 Task: Format the spreadsheet by applying conditional formatting to highlight cells based on values and change the font and size for better readability.
Action: Mouse moved to (51, 126)
Screenshot: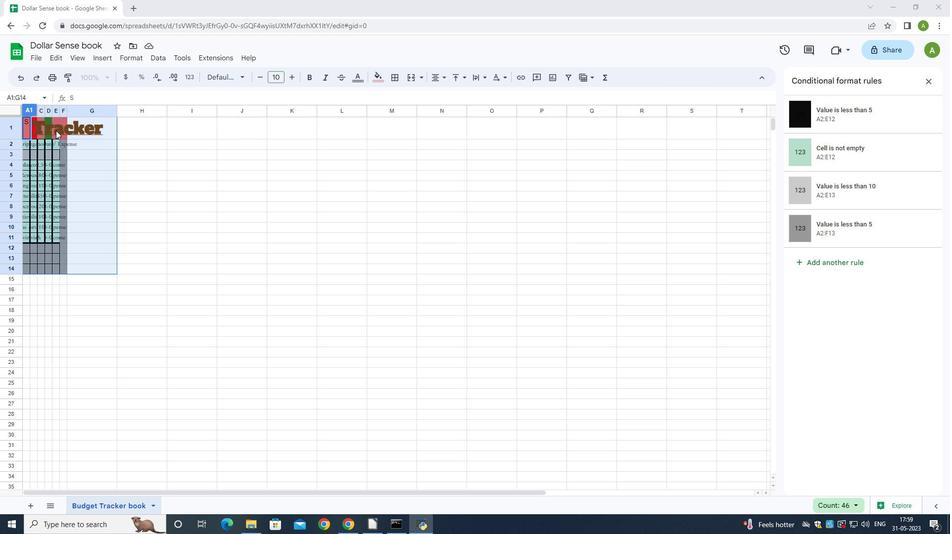 
Action: Mouse pressed left at (51, 126)
Screenshot: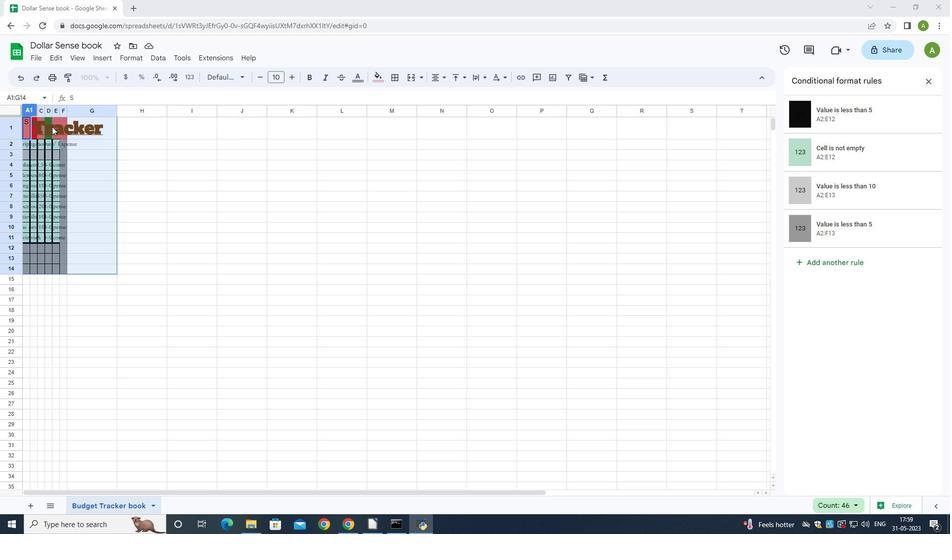 
Action: Mouse moved to (51, 126)
Screenshot: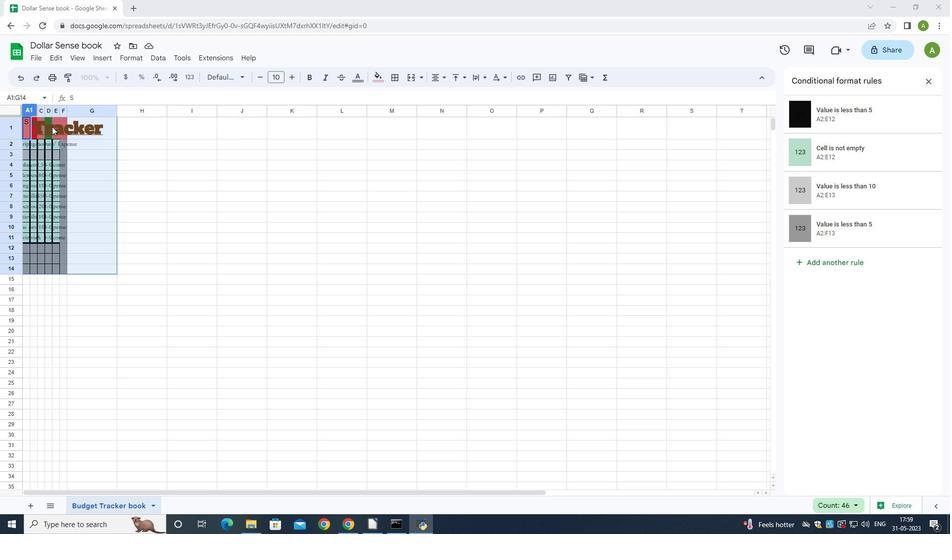 
Action: Mouse pressed left at (51, 126)
Screenshot: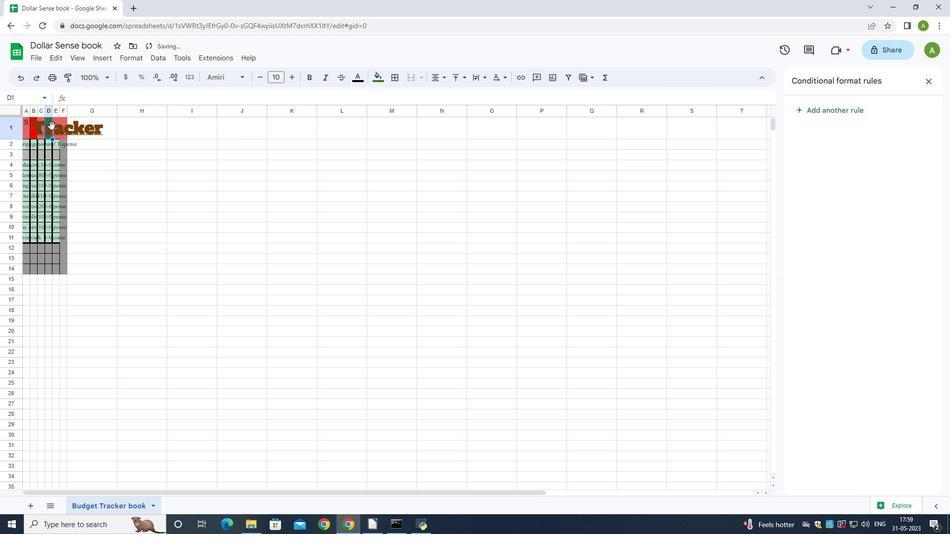 
Action: Mouse moved to (46, 127)
Screenshot: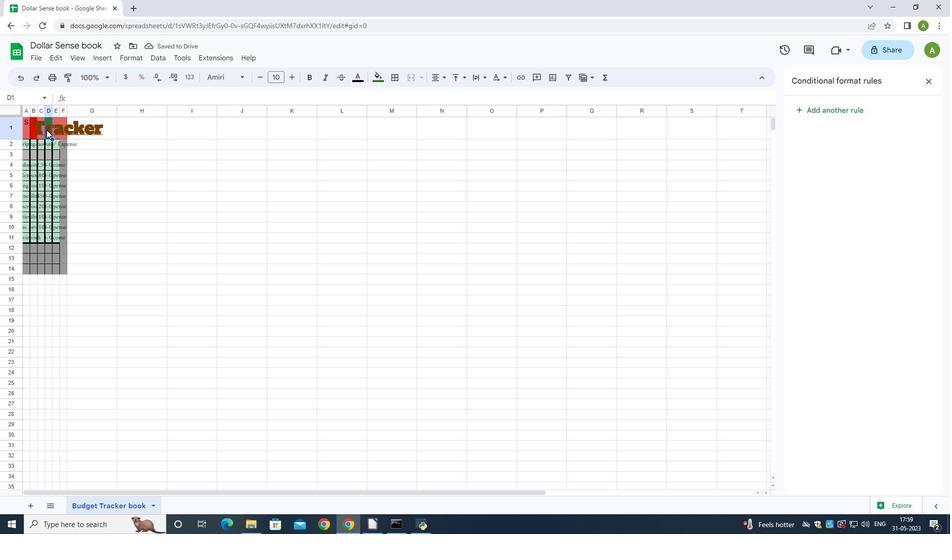 
Action: Mouse pressed left at (46, 127)
Screenshot: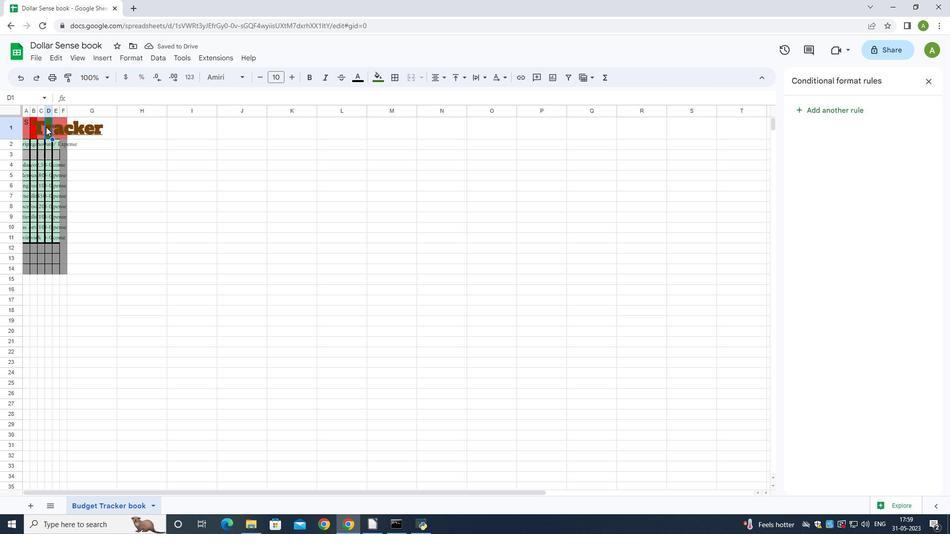 
Action: Mouse moved to (31, 123)
Screenshot: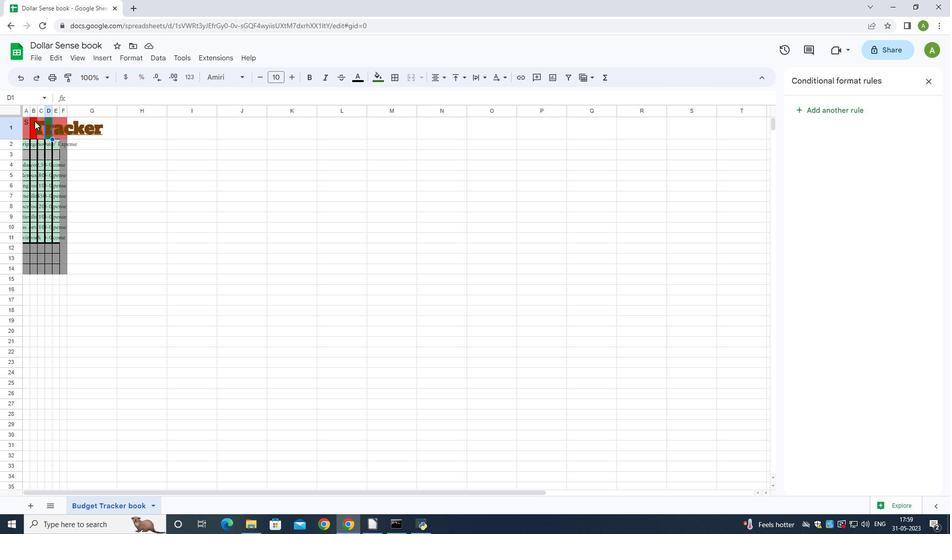 
Action: Mouse pressed left at (31, 123)
Screenshot: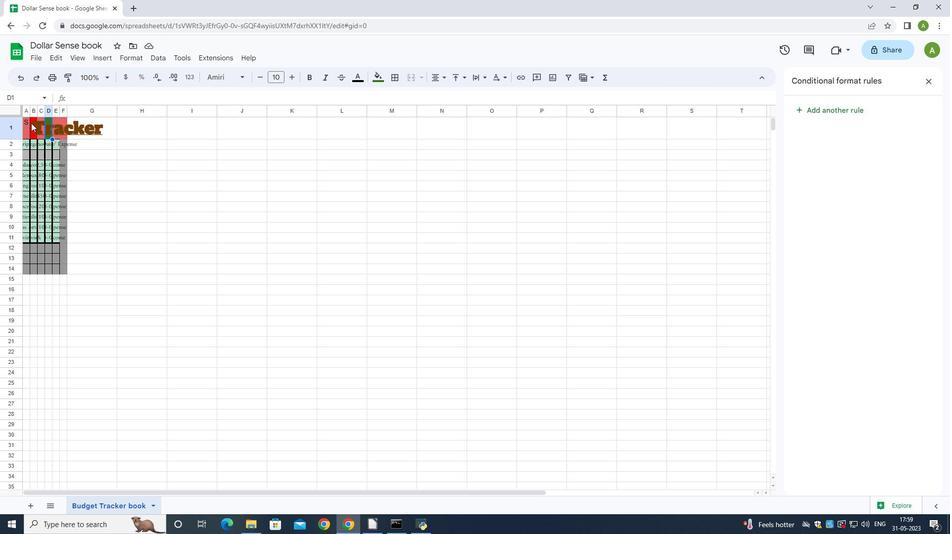 
Action: Mouse moved to (231, 79)
Screenshot: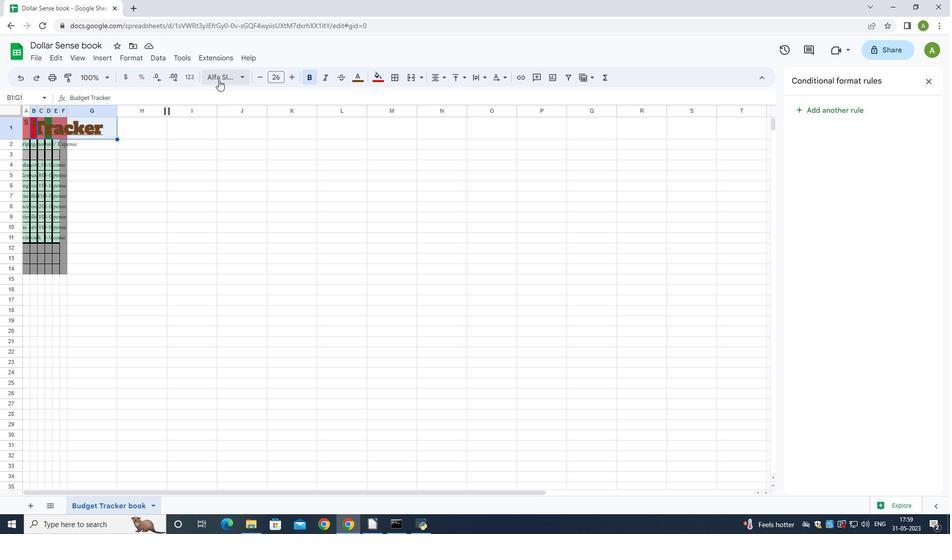
Action: Mouse pressed left at (231, 79)
Screenshot: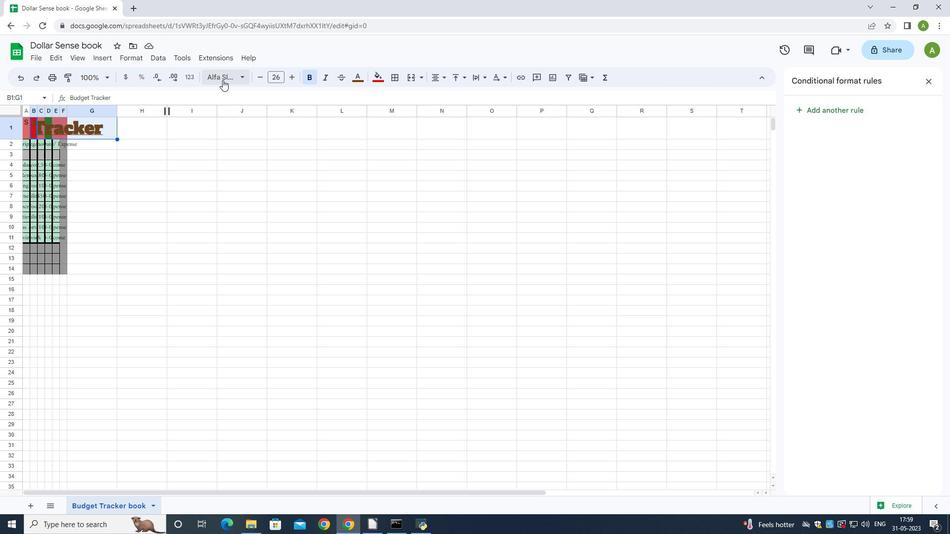 
Action: Mouse moved to (262, 223)
Screenshot: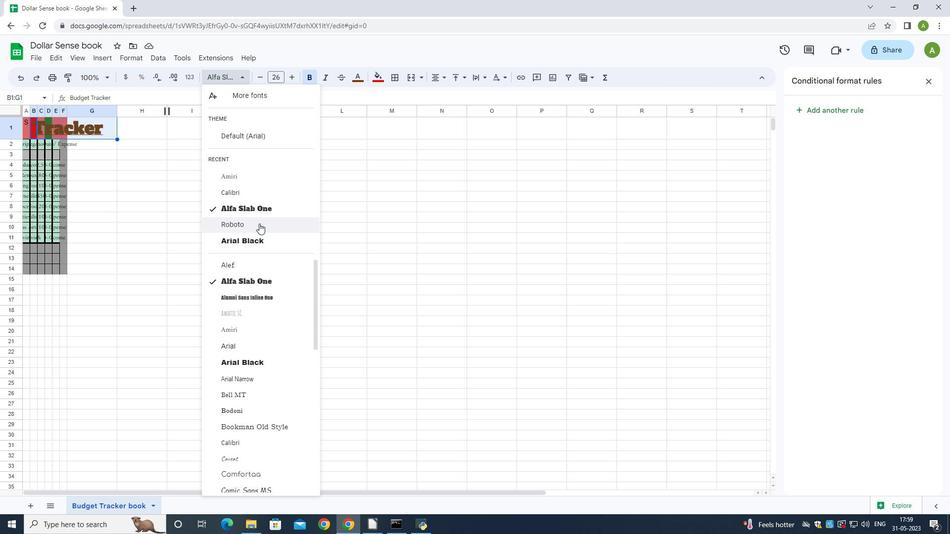 
Action: Mouse scrolled (262, 222) with delta (0, 0)
Screenshot: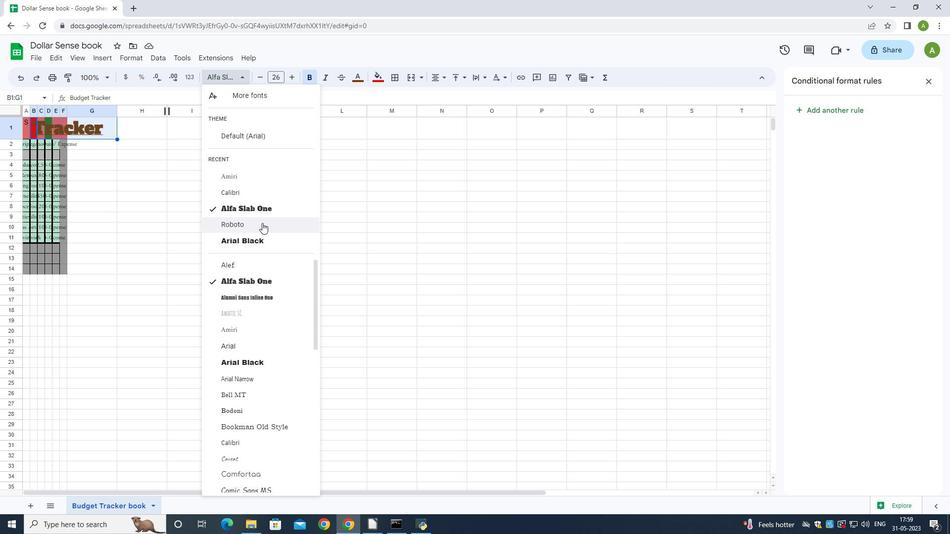 
Action: Mouse moved to (263, 223)
Screenshot: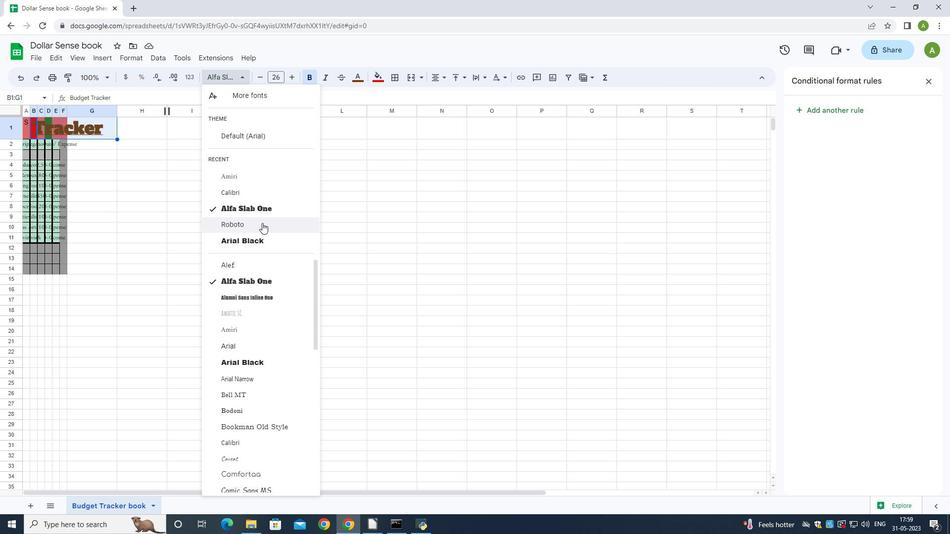 
Action: Mouse scrolled (263, 222) with delta (0, 0)
Screenshot: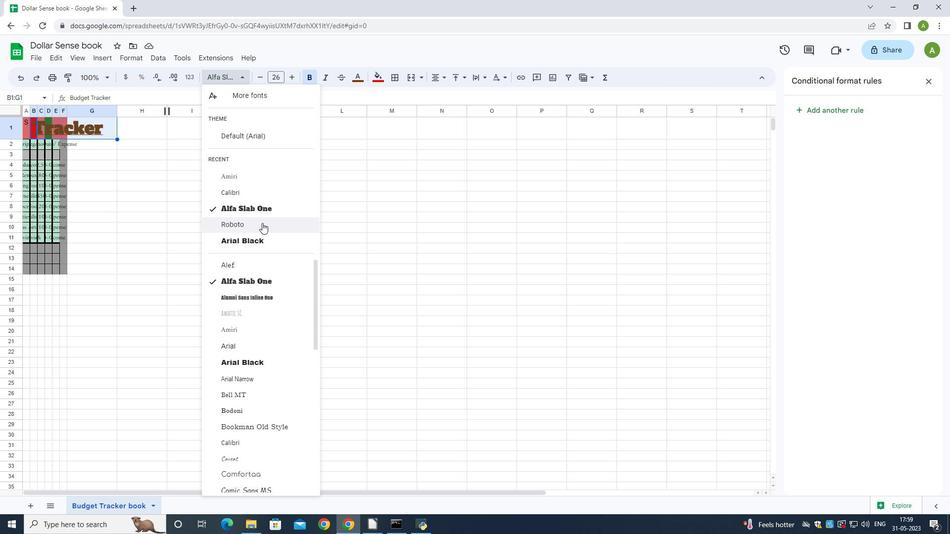 
Action: Mouse moved to (247, 328)
Screenshot: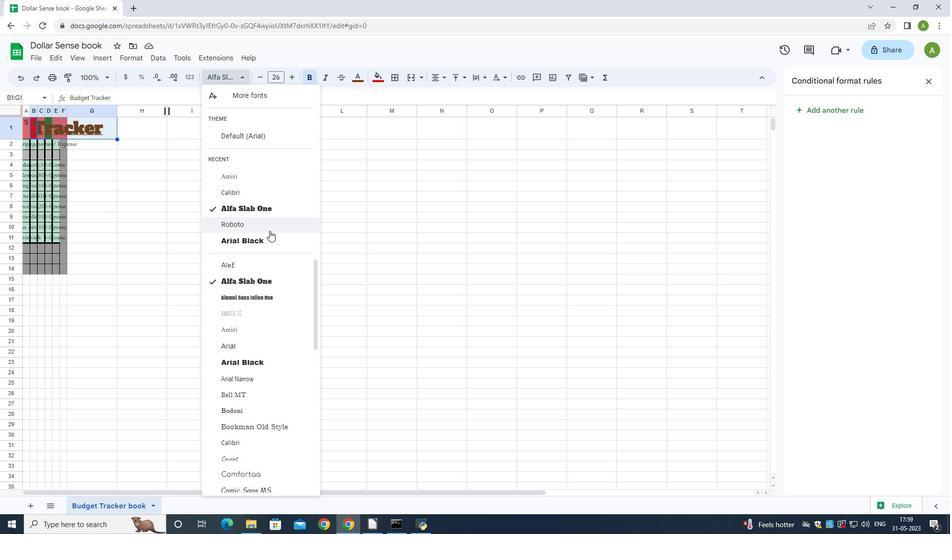 
Action: Mouse scrolled (247, 328) with delta (0, 0)
Screenshot: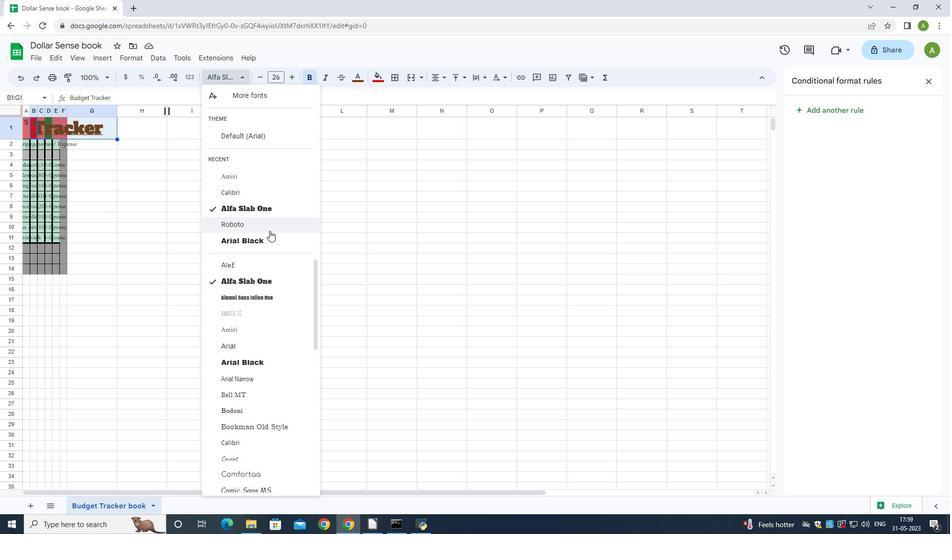 
Action: Mouse moved to (245, 356)
Screenshot: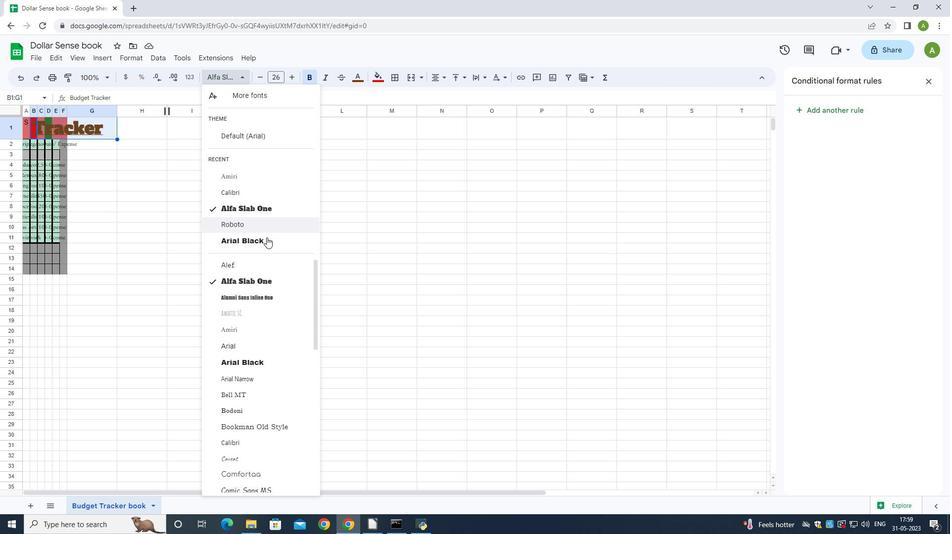 
Action: Mouse scrolled (245, 355) with delta (0, 0)
Screenshot: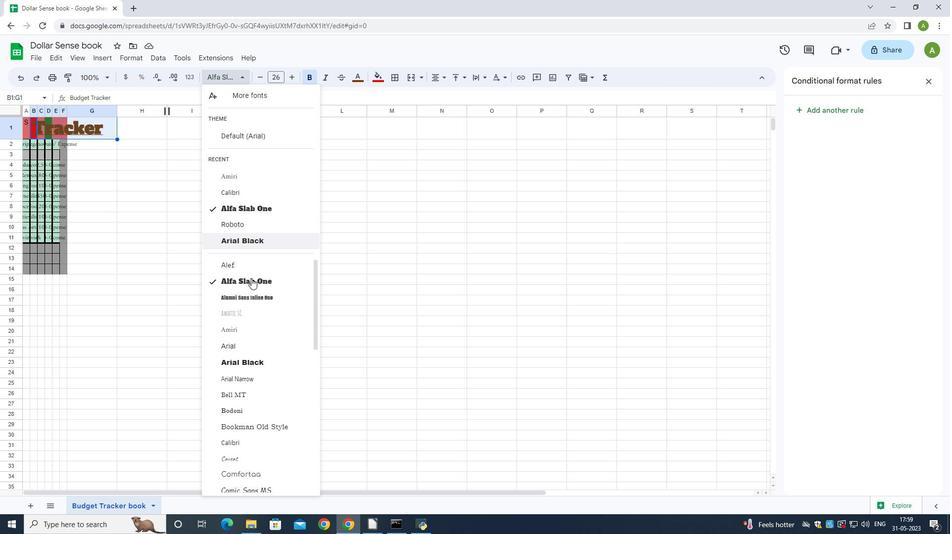 
Action: Mouse moved to (244, 364)
Screenshot: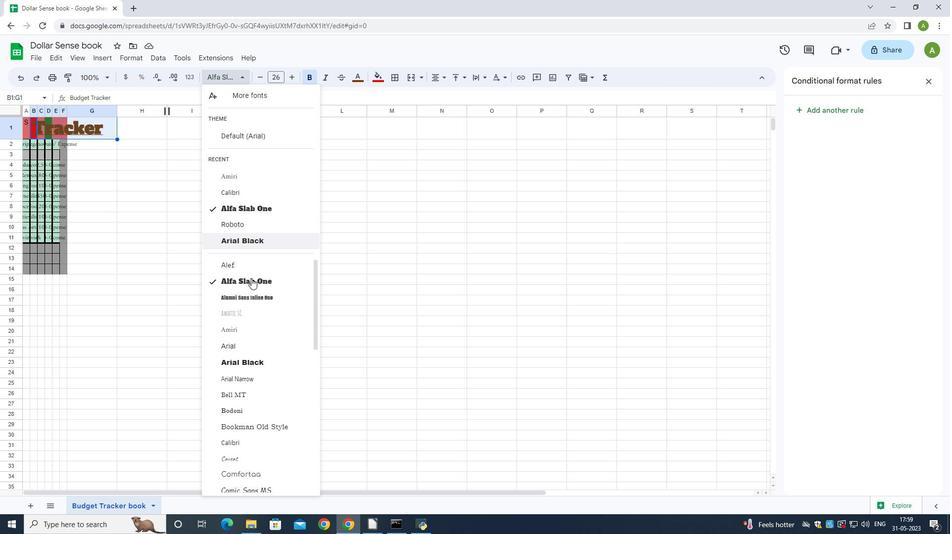 
Action: Mouse scrolled (244, 363) with delta (0, 0)
Screenshot: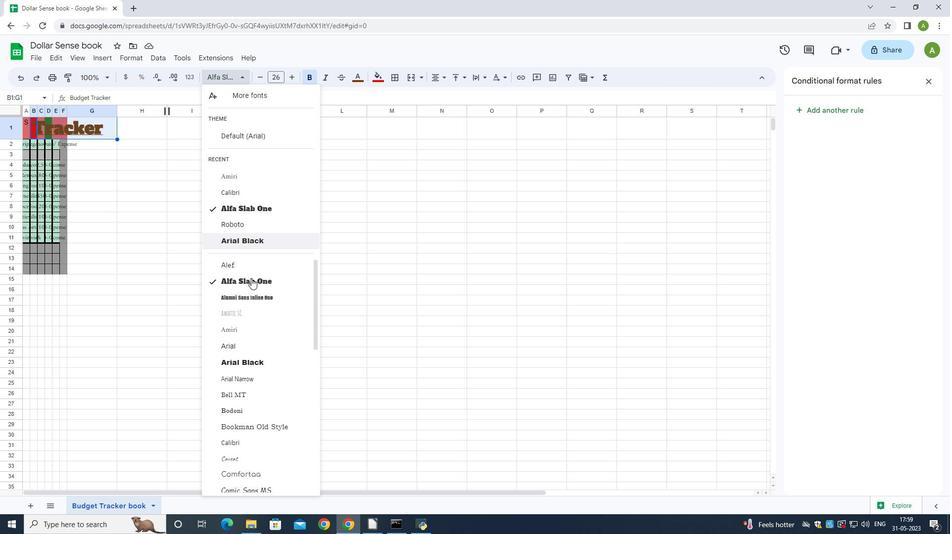 
Action: Mouse moved to (242, 379)
Screenshot: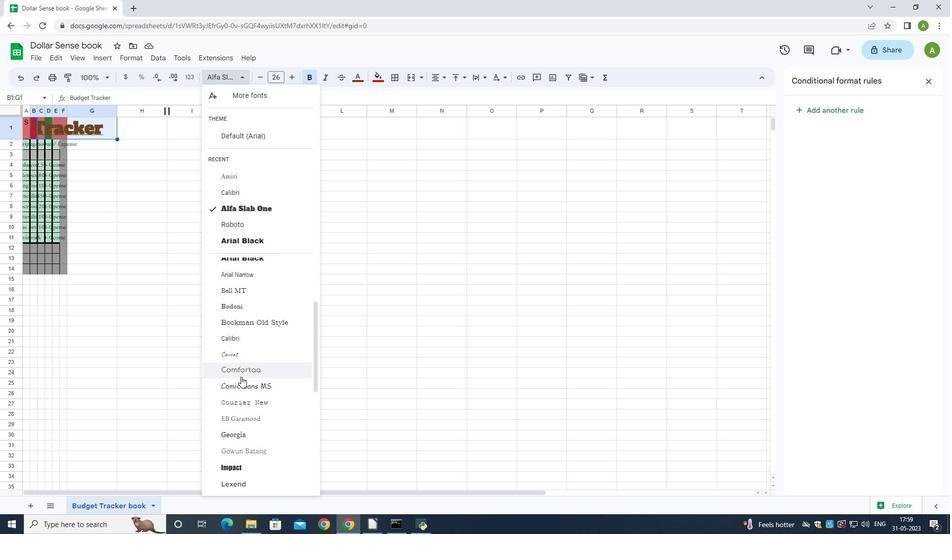 
Action: Mouse scrolled (242, 378) with delta (0, 0)
Screenshot: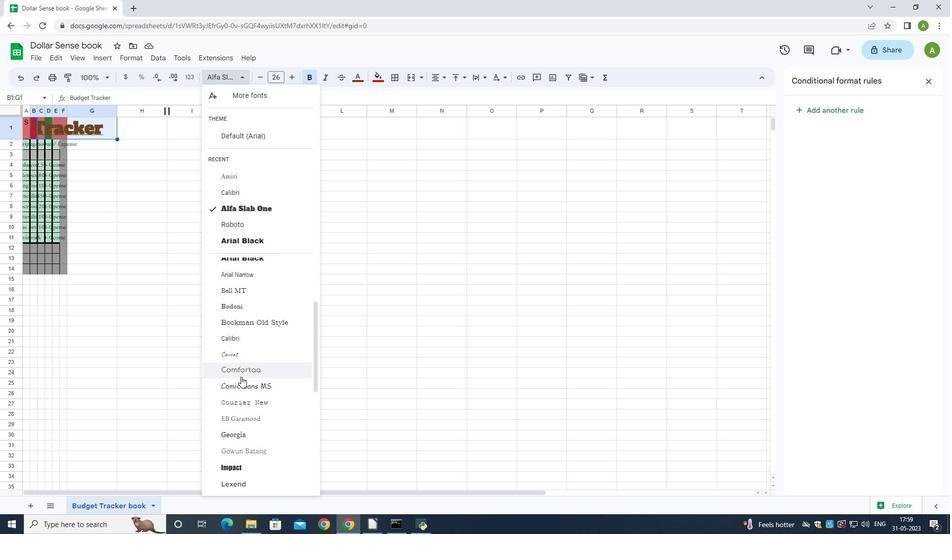 
Action: Mouse moved to (245, 383)
Screenshot: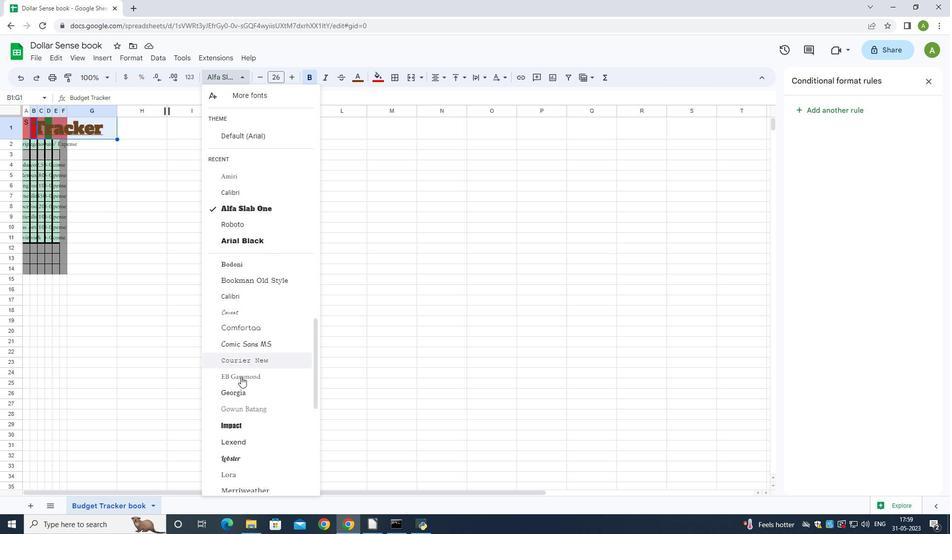 
Action: Mouse scrolled (245, 383) with delta (0, 0)
Screenshot: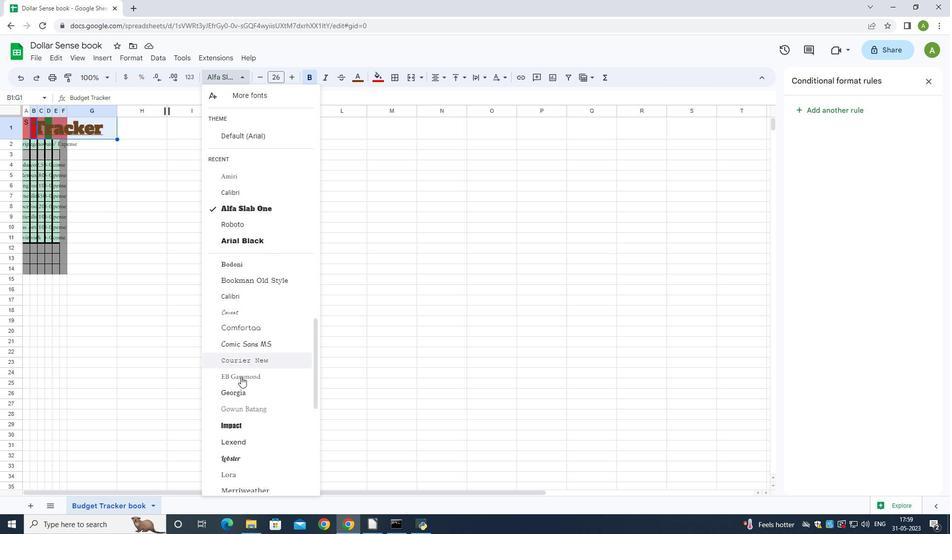 
Action: Mouse moved to (260, 426)
Screenshot: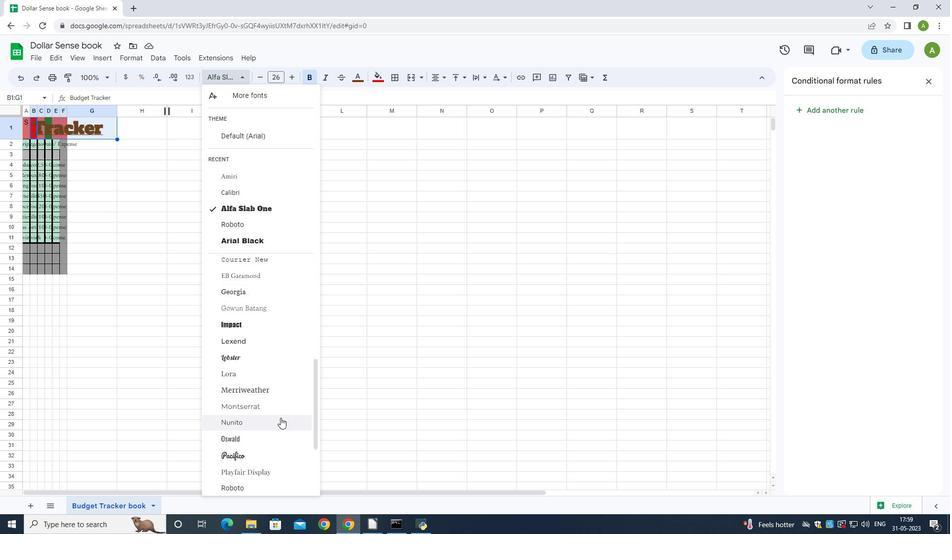 
Action: Mouse scrolled (260, 426) with delta (0, 0)
Screenshot: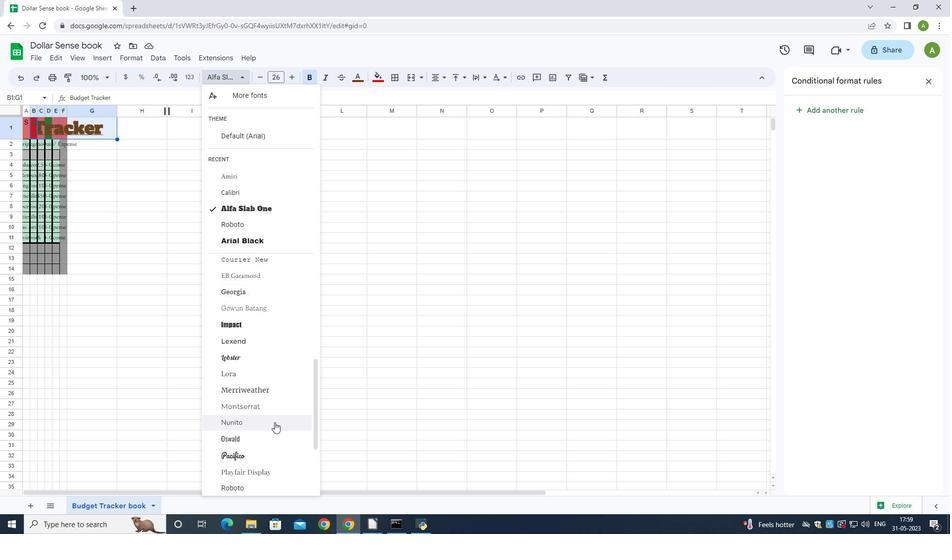 
Action: Mouse scrolled (260, 426) with delta (0, 0)
Screenshot: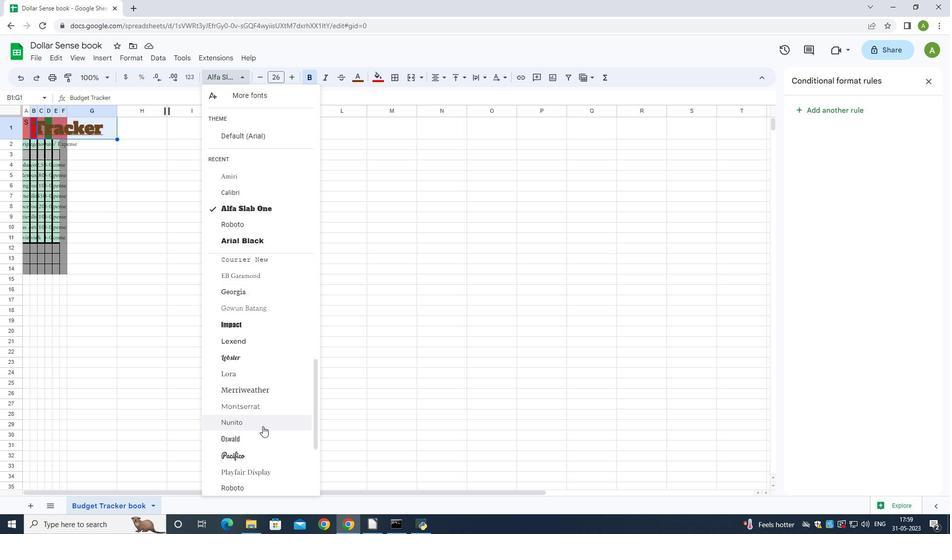 
Action: Mouse scrolled (260, 426) with delta (0, 0)
Screenshot: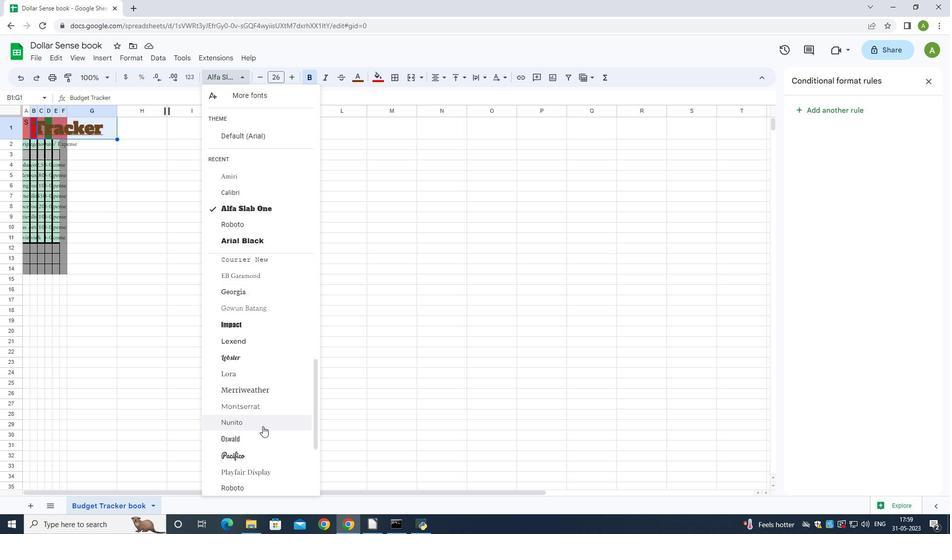 
Action: Mouse scrolled (260, 426) with delta (0, 0)
Screenshot: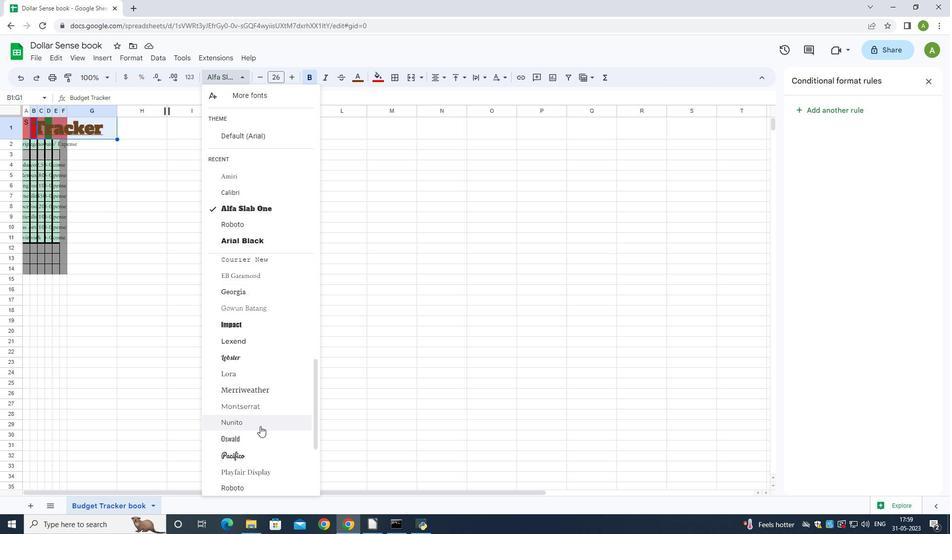 
Action: Mouse scrolled (260, 426) with delta (0, 0)
Screenshot: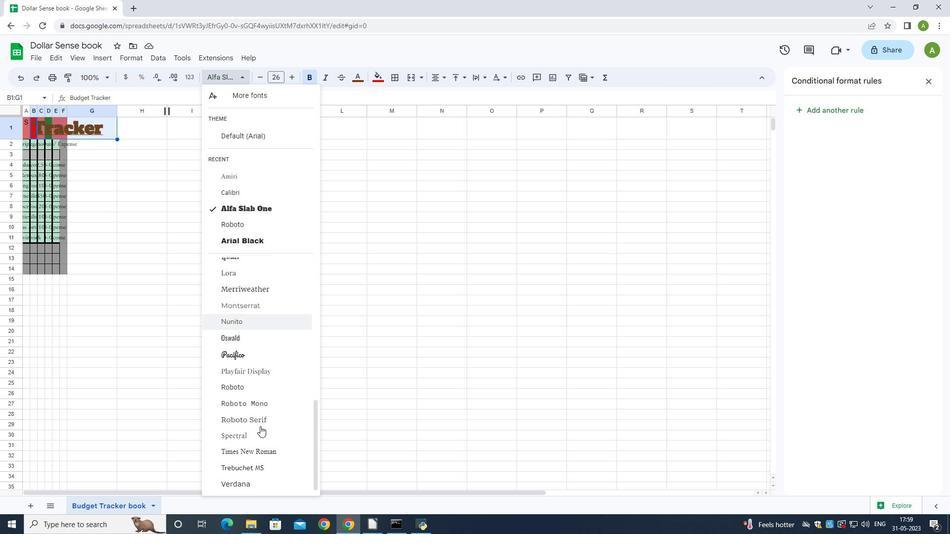 
Action: Mouse scrolled (260, 426) with delta (0, 0)
Screenshot: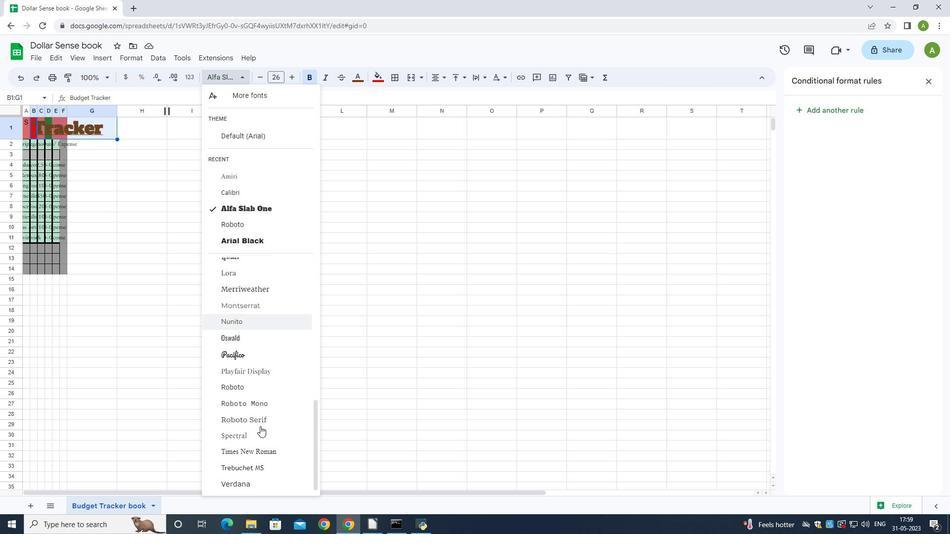 
Action: Mouse scrolled (260, 426) with delta (0, 0)
Screenshot: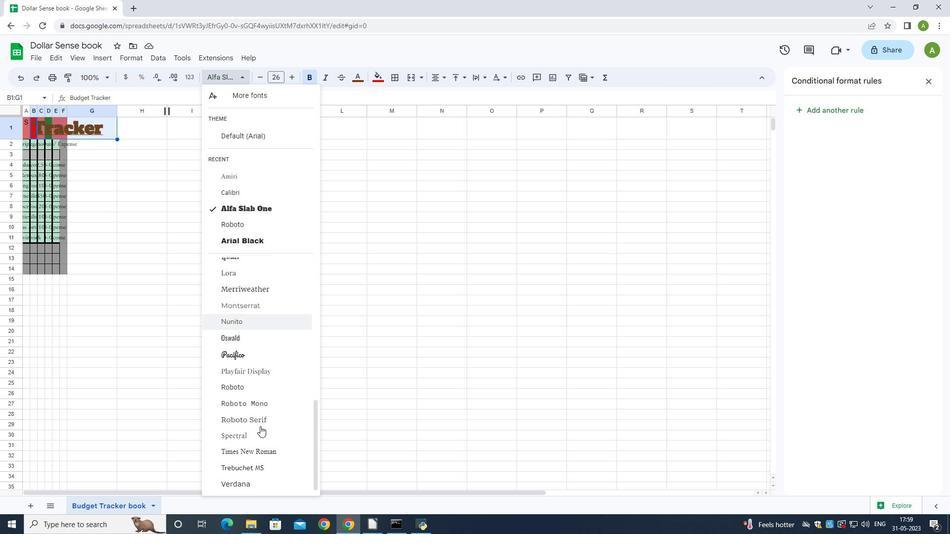 
Action: Mouse scrolled (260, 427) with delta (0, 0)
Screenshot: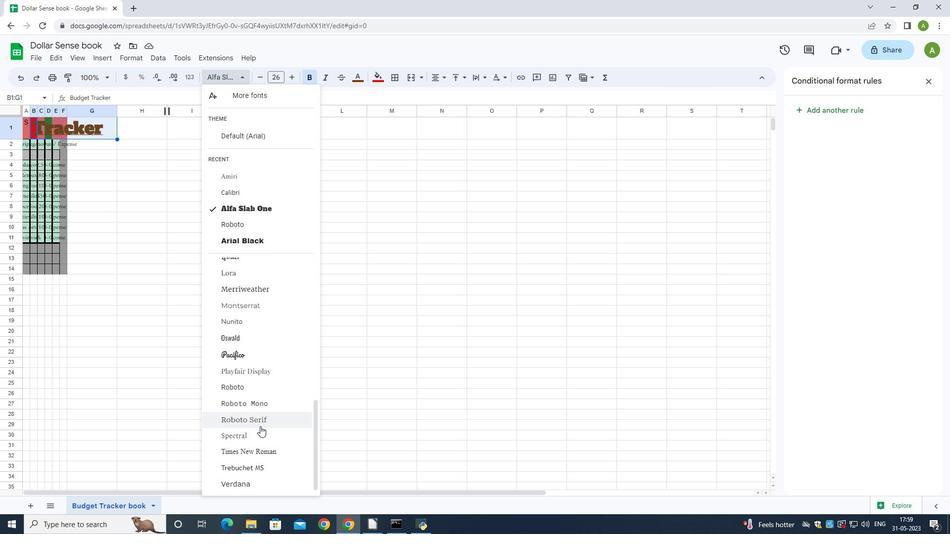 
Action: Mouse moved to (258, 423)
Screenshot: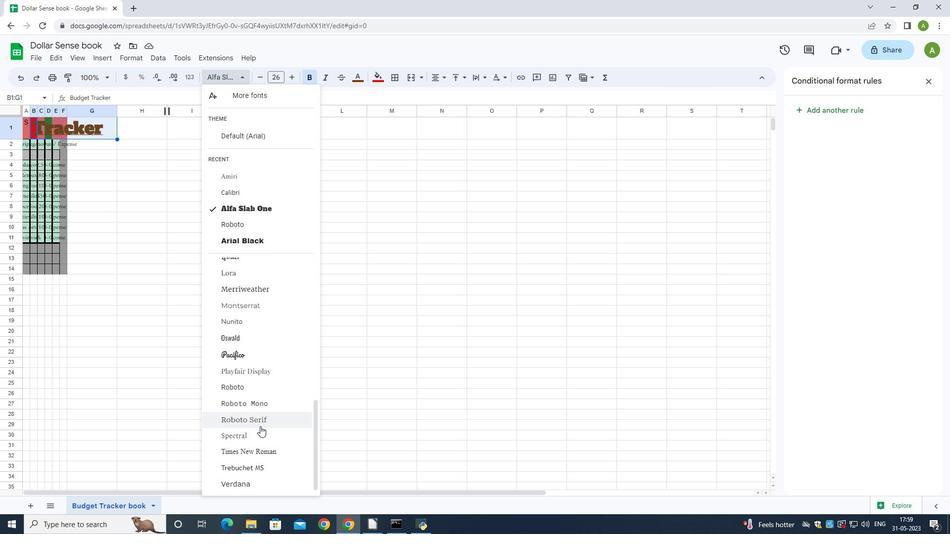 
Action: Mouse scrolled (258, 423) with delta (0, 0)
Screenshot: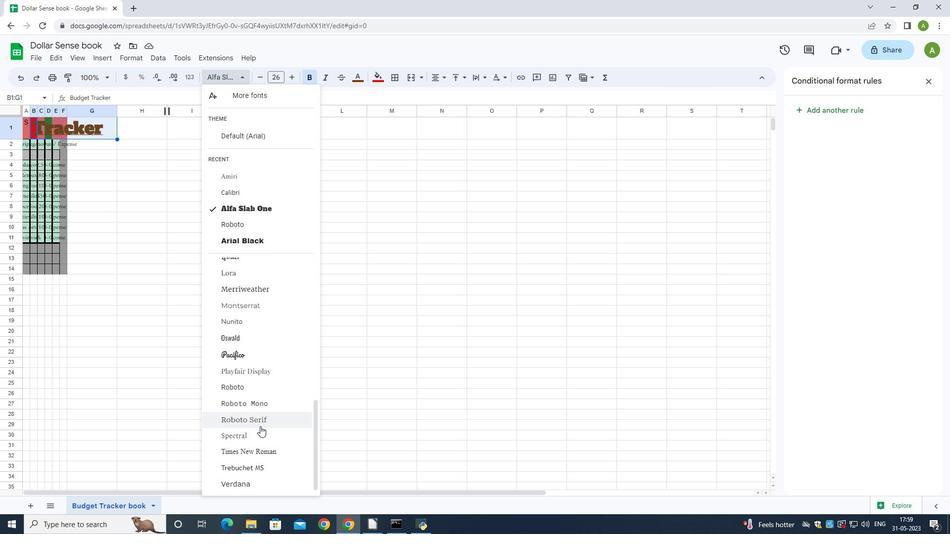 
Action: Mouse moved to (257, 422)
Screenshot: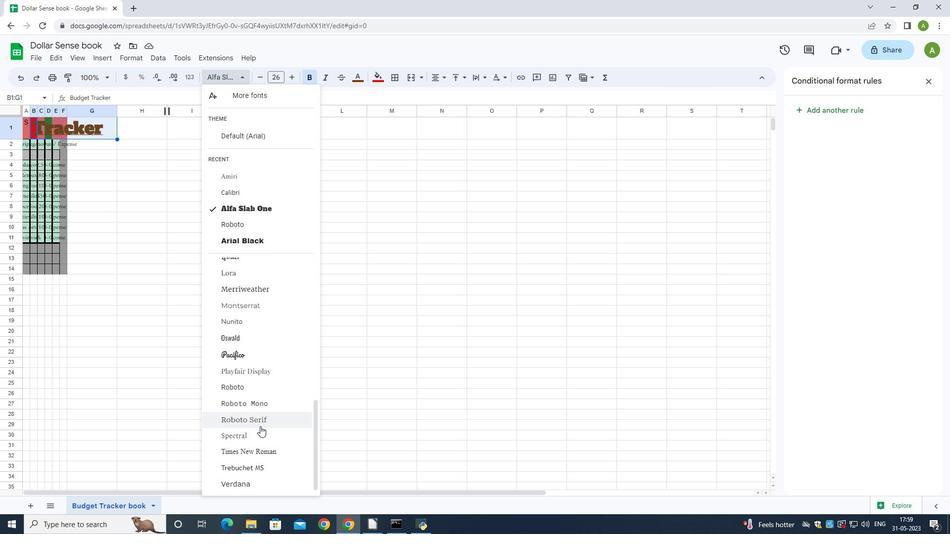 
Action: Mouse scrolled (257, 423) with delta (0, 0)
Screenshot: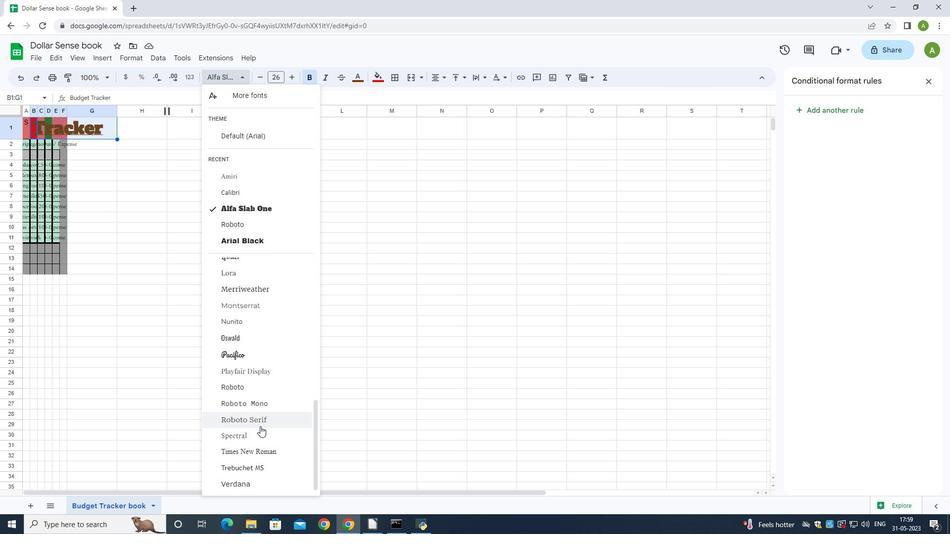 
Action: Mouse moved to (257, 421)
Screenshot: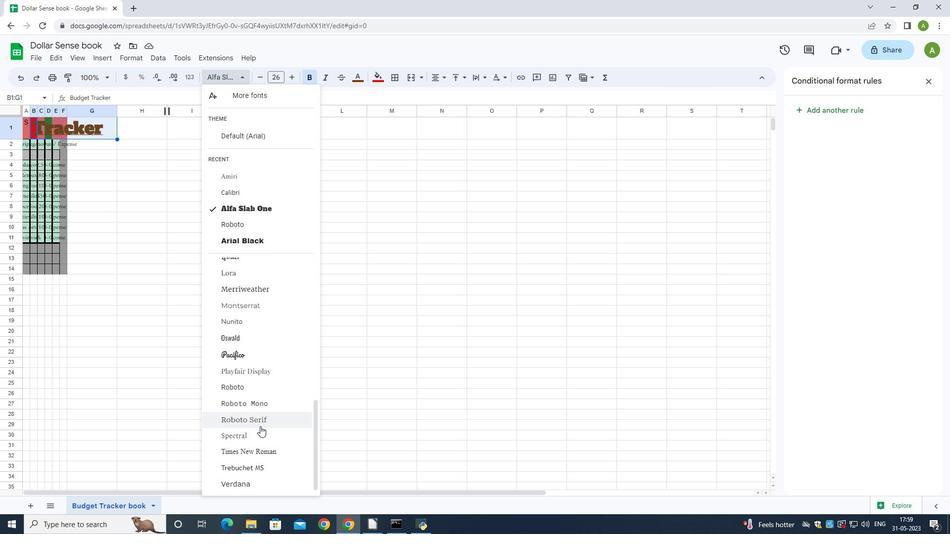 
Action: Mouse scrolled (257, 422) with delta (0, 0)
Screenshot: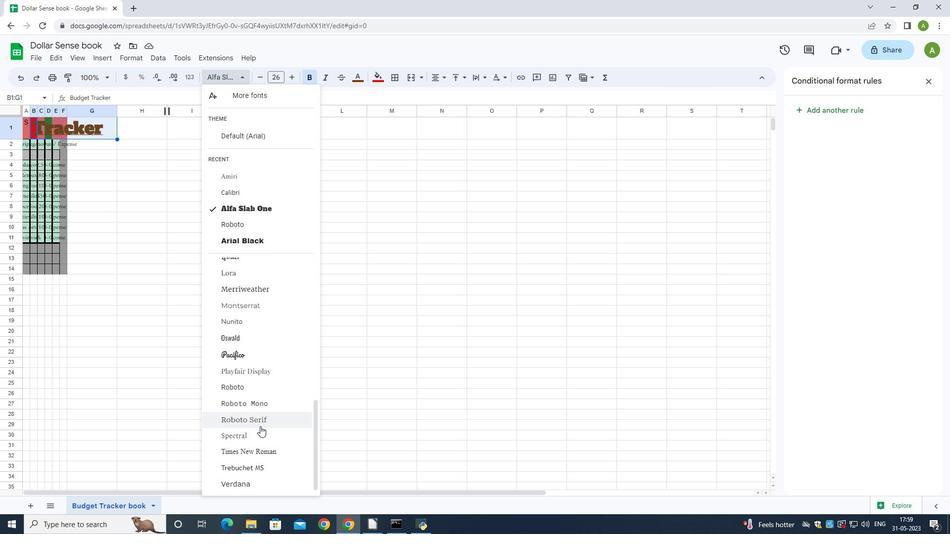 
Action: Mouse moved to (257, 419)
Screenshot: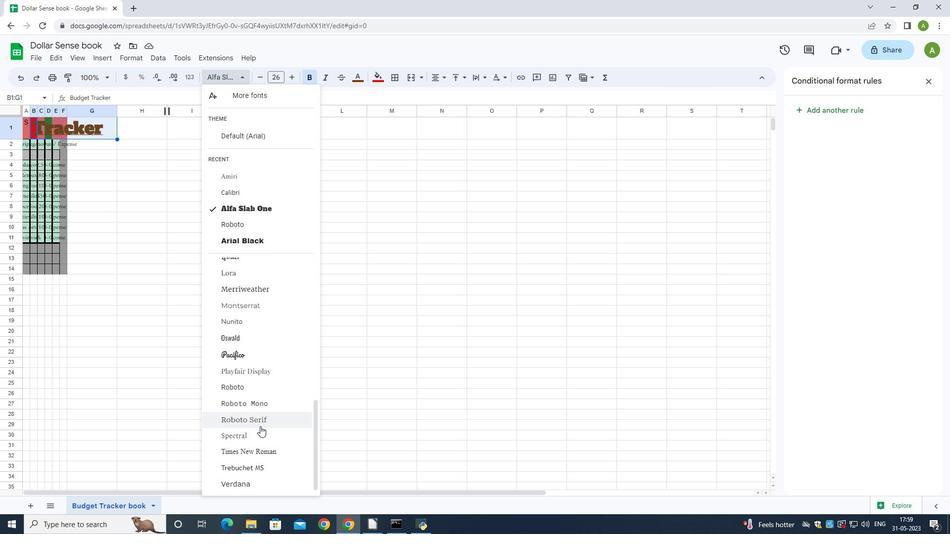 
Action: Mouse scrolled (257, 421) with delta (0, 0)
Screenshot: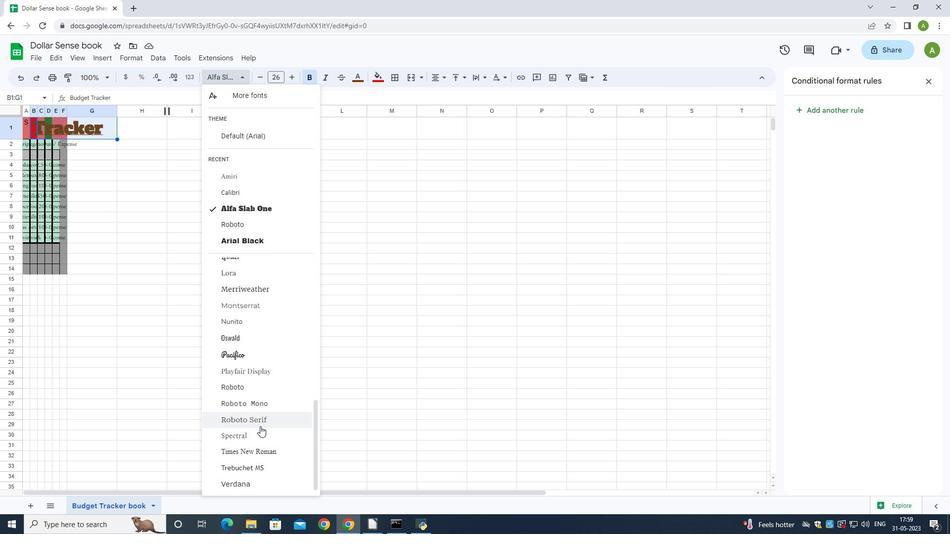
Action: Mouse moved to (257, 416)
Screenshot: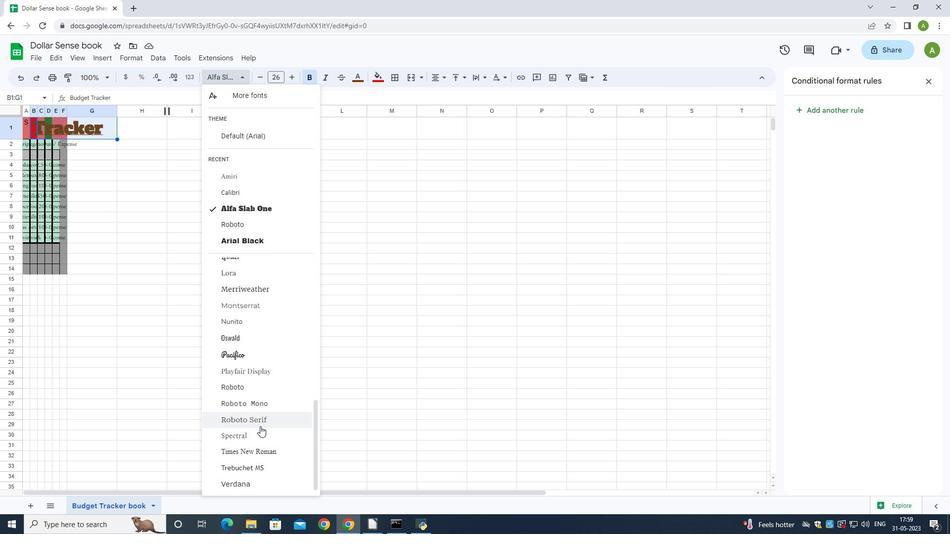 
Action: Mouse scrolled (257, 417) with delta (0, 0)
Screenshot: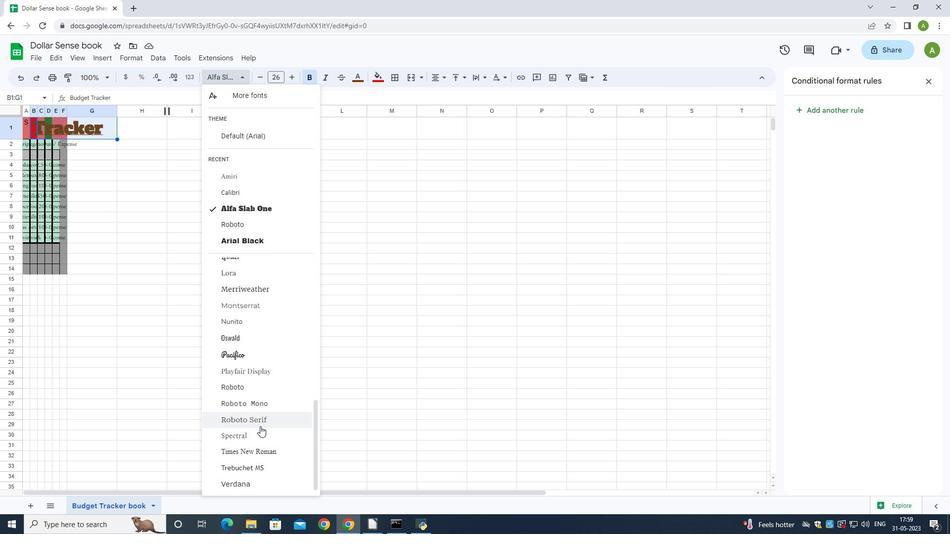 
Action: Mouse moved to (256, 409)
Screenshot: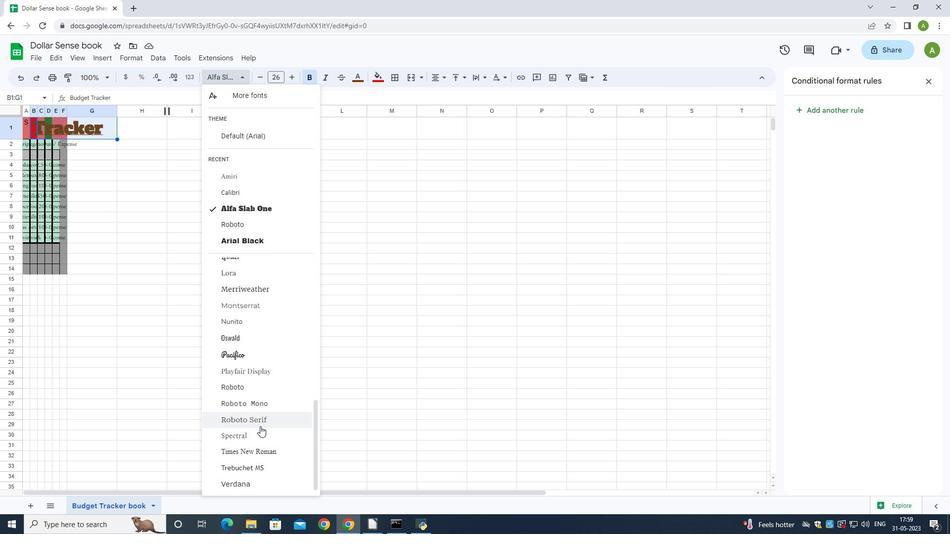 
Action: Mouse scrolled (256, 409) with delta (0, 0)
Screenshot: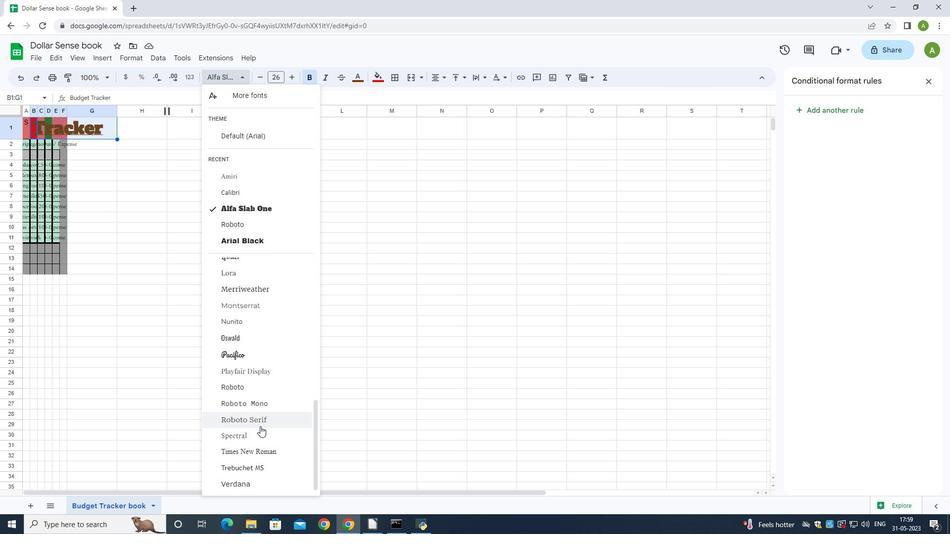 
Action: Mouse moved to (245, 287)
Screenshot: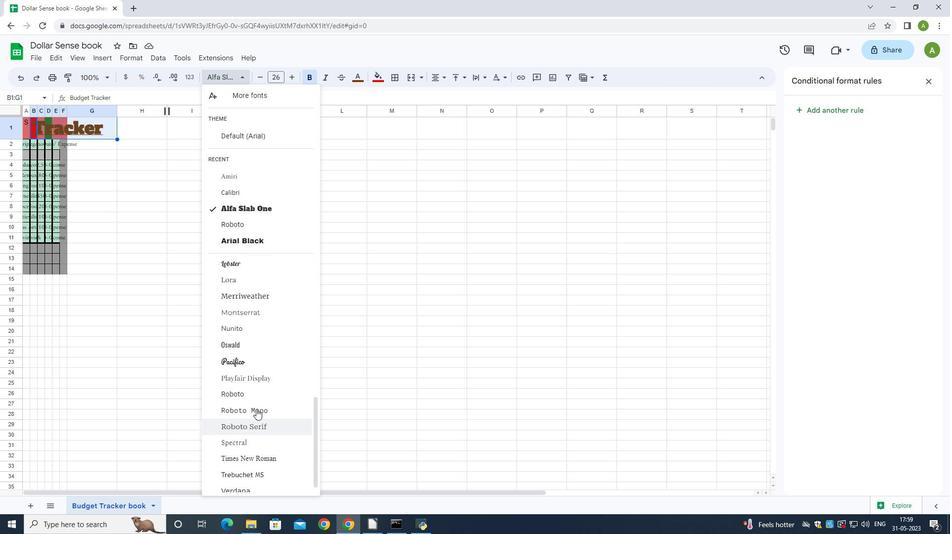
Action: Mouse scrolled (245, 288) with delta (0, 0)
Screenshot: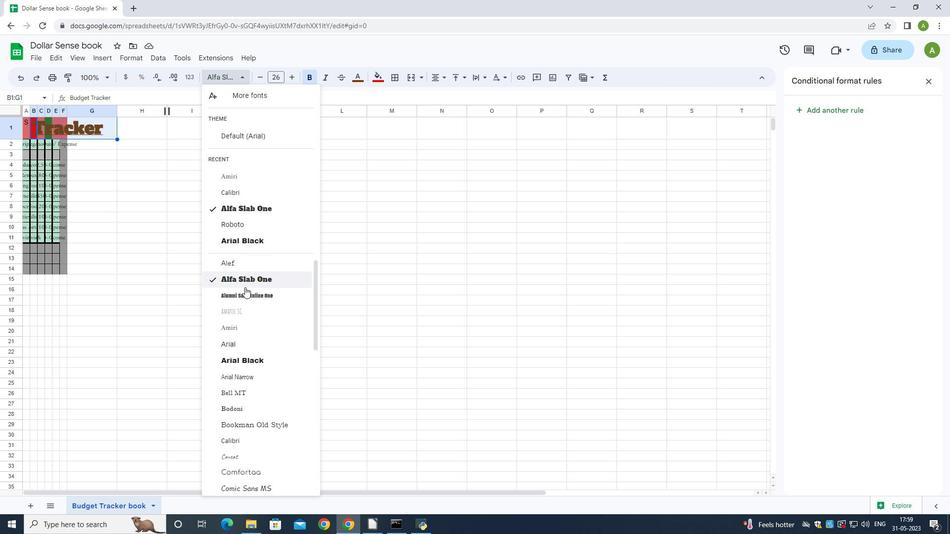 
Action: Mouse scrolled (245, 288) with delta (0, 0)
Screenshot: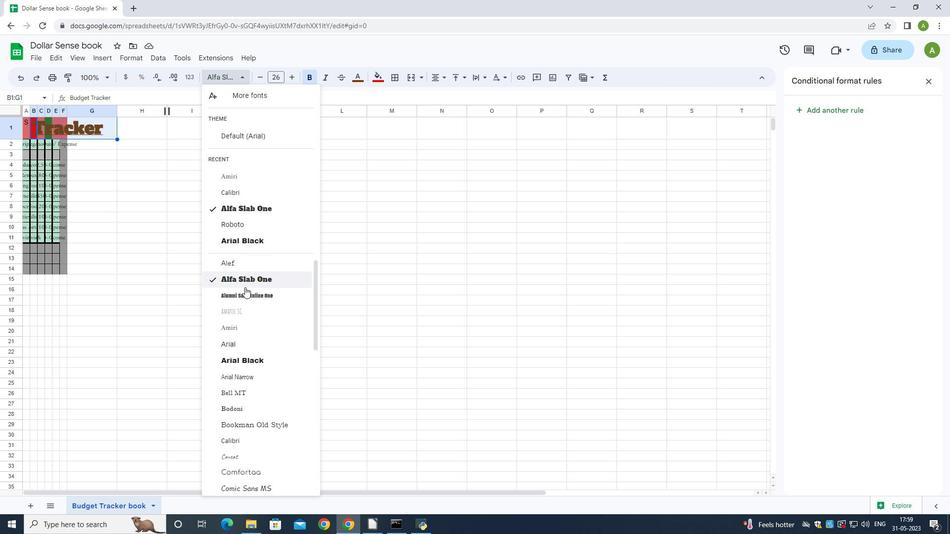 
Action: Mouse scrolled (245, 288) with delta (0, 0)
Screenshot: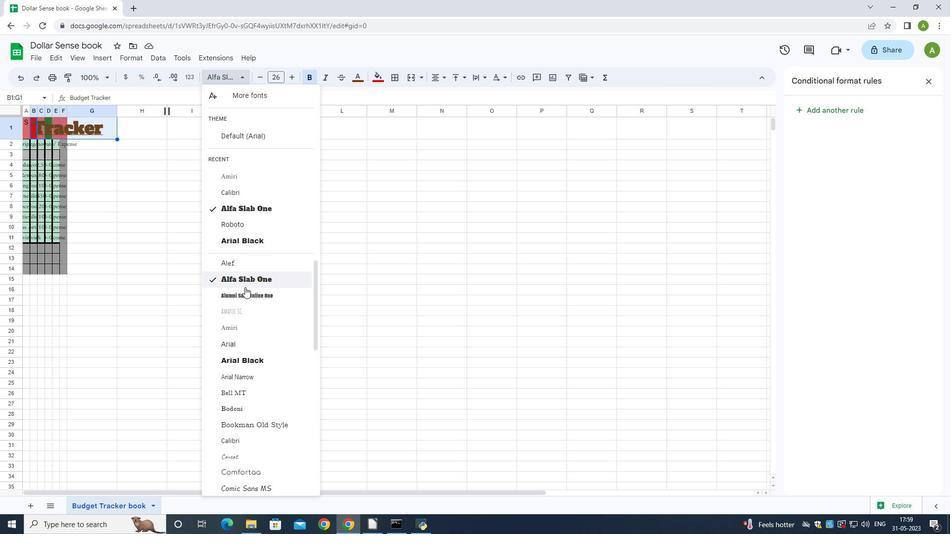 
Action: Mouse scrolled (245, 288) with delta (0, 0)
Screenshot: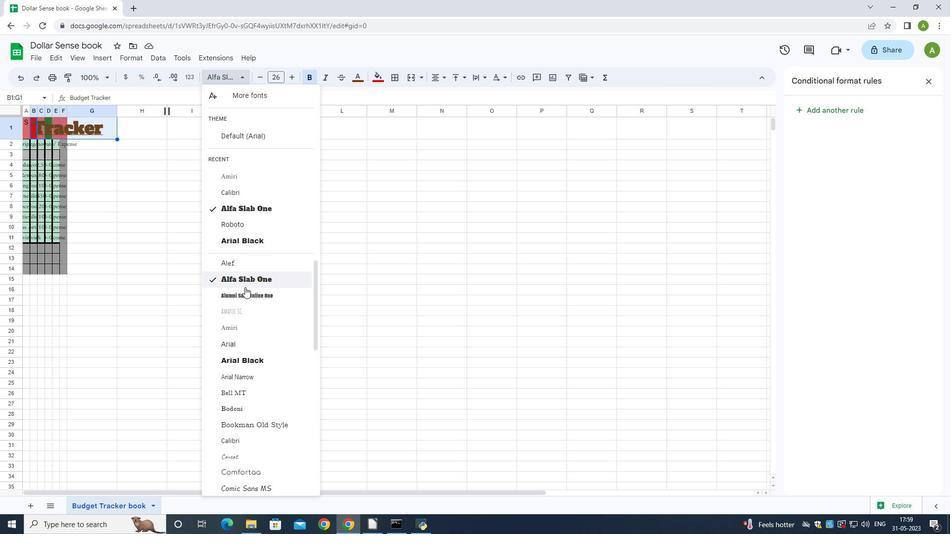 
Action: Mouse scrolled (245, 288) with delta (0, 0)
Screenshot: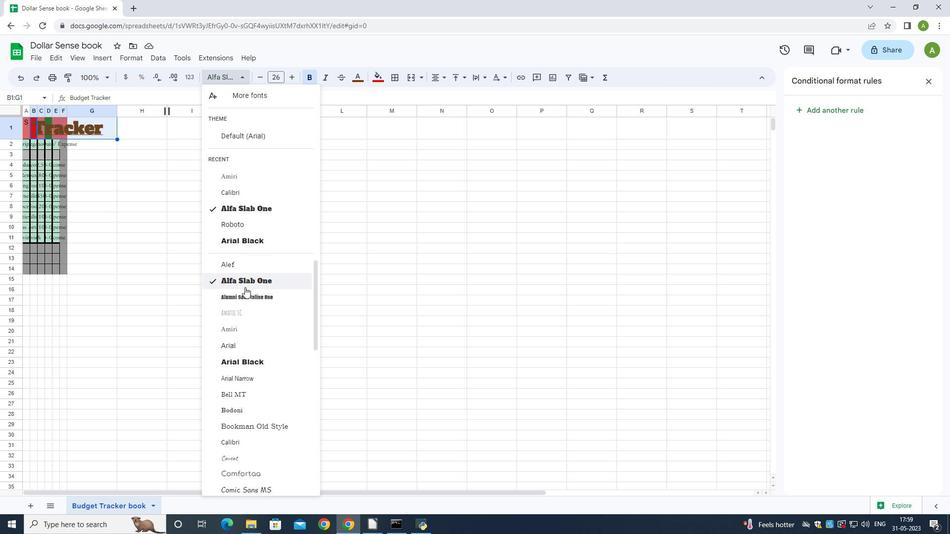 
Action: Mouse scrolled (245, 288) with delta (0, 0)
Screenshot: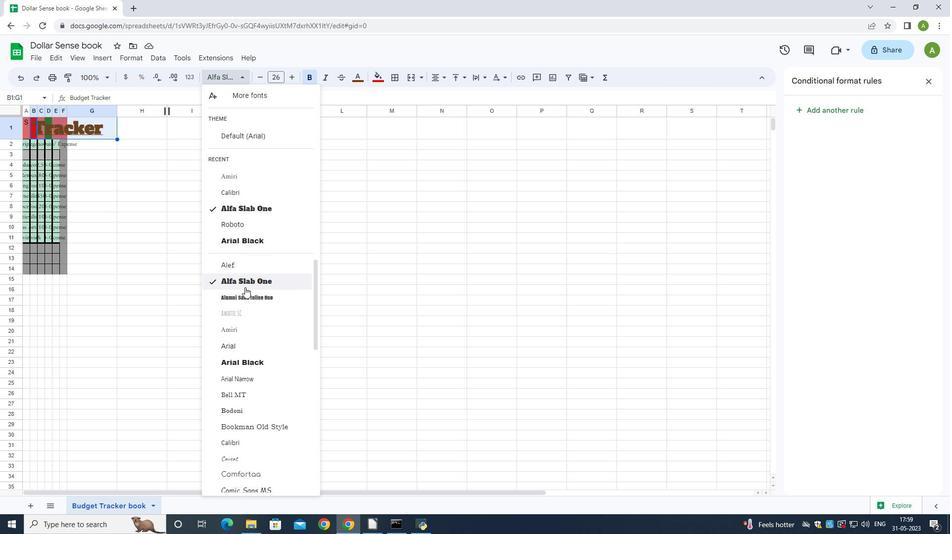 
Action: Mouse scrolled (245, 288) with delta (0, 0)
Screenshot: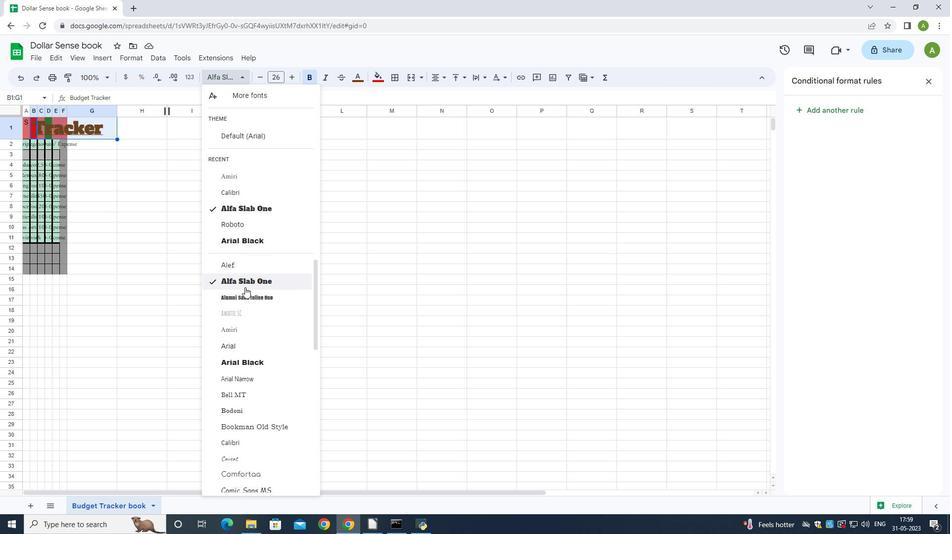 
Action: Mouse scrolled (245, 288) with delta (0, 0)
Screenshot: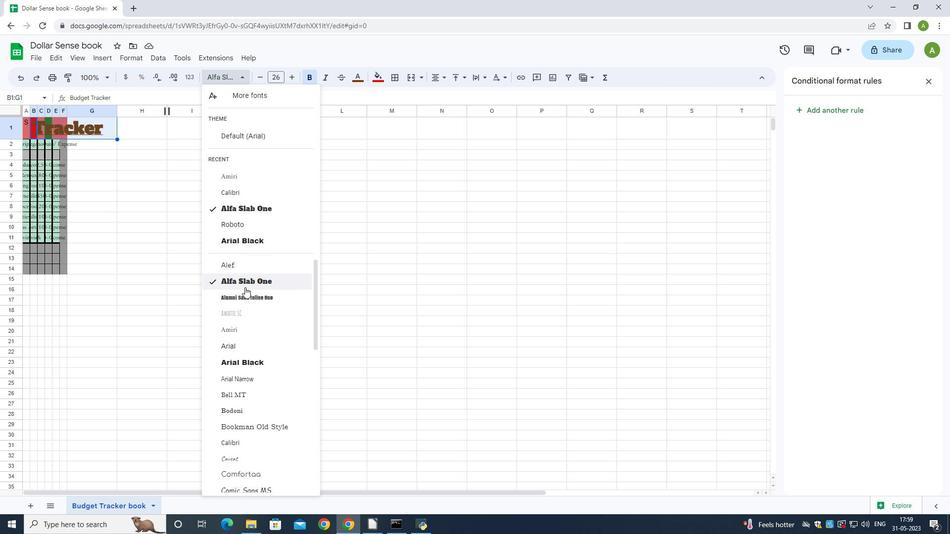 
Action: Mouse scrolled (245, 288) with delta (0, 0)
Screenshot: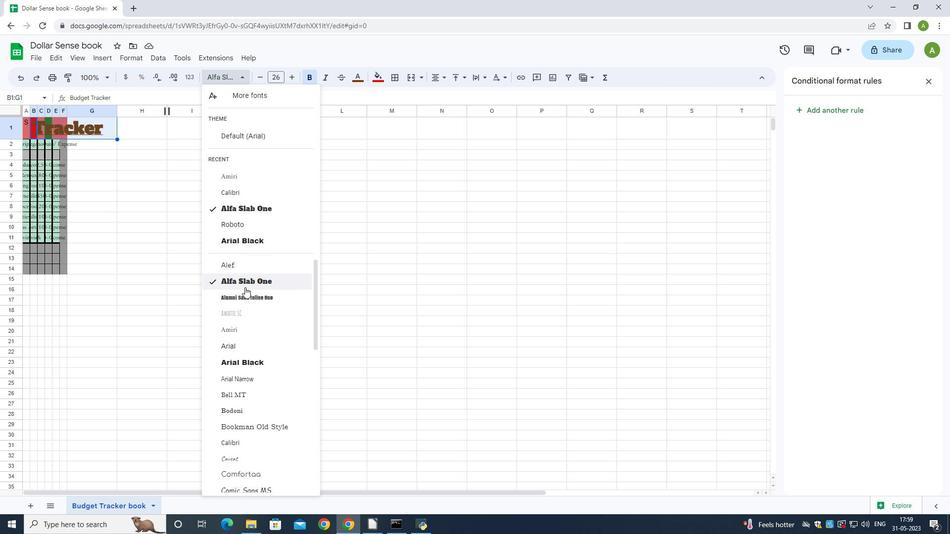 
Action: Mouse moved to (238, 98)
Screenshot: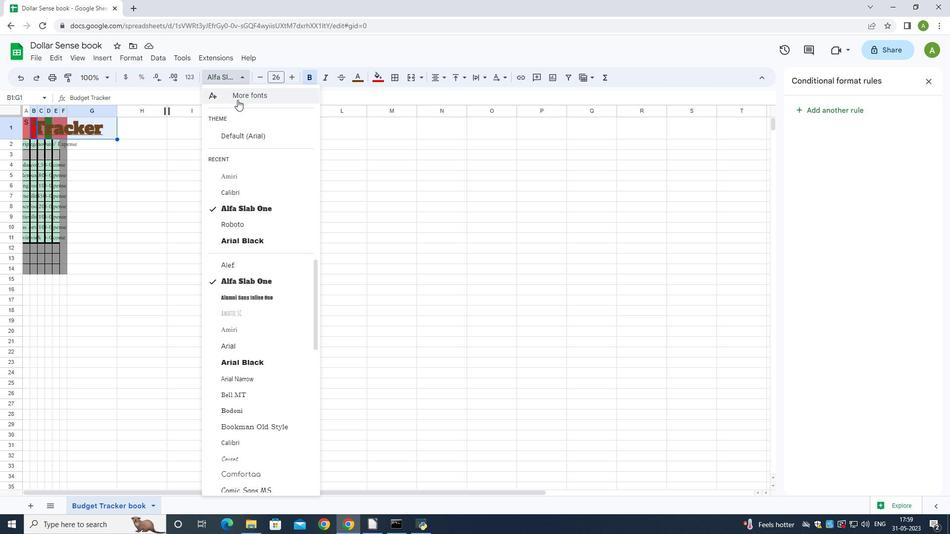 
Action: Mouse pressed left at (238, 98)
Screenshot: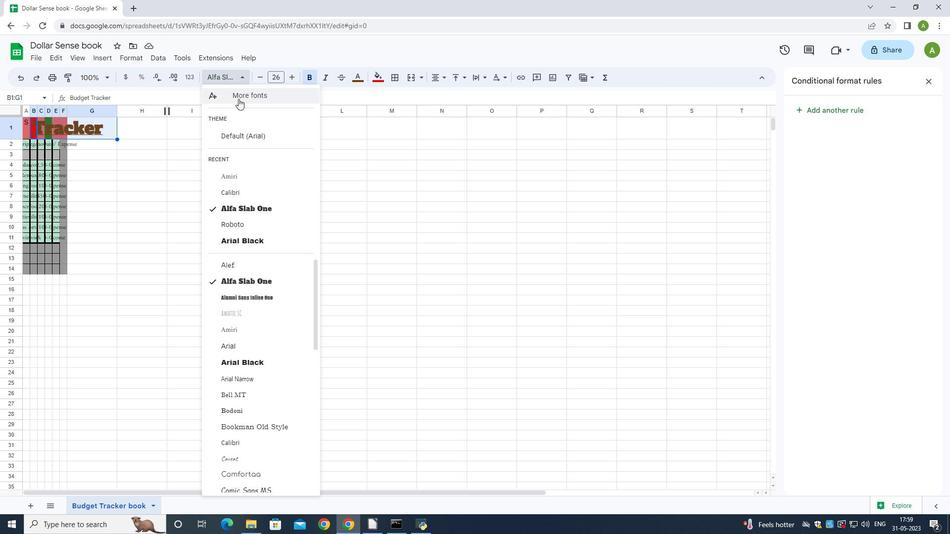 
Action: Mouse moved to (316, 156)
Screenshot: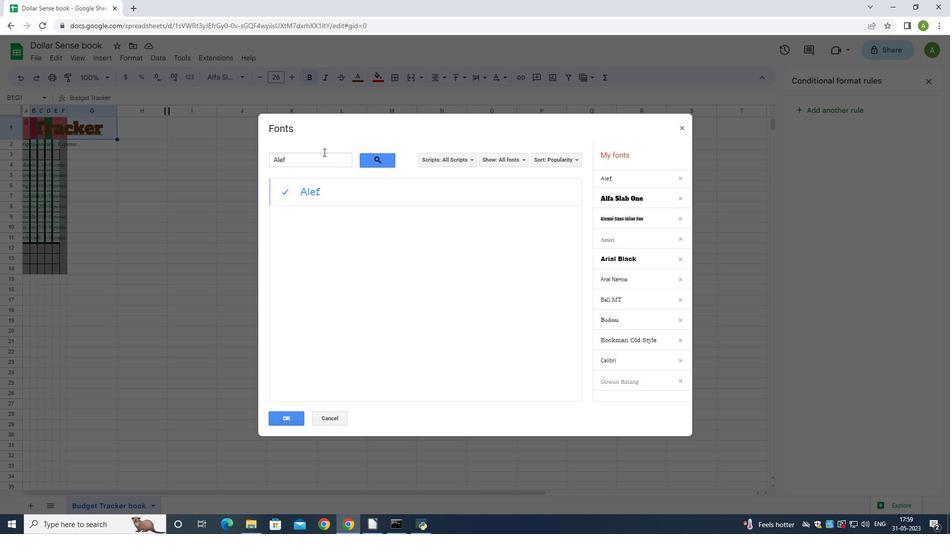 
Action: Mouse pressed left at (316, 156)
Screenshot: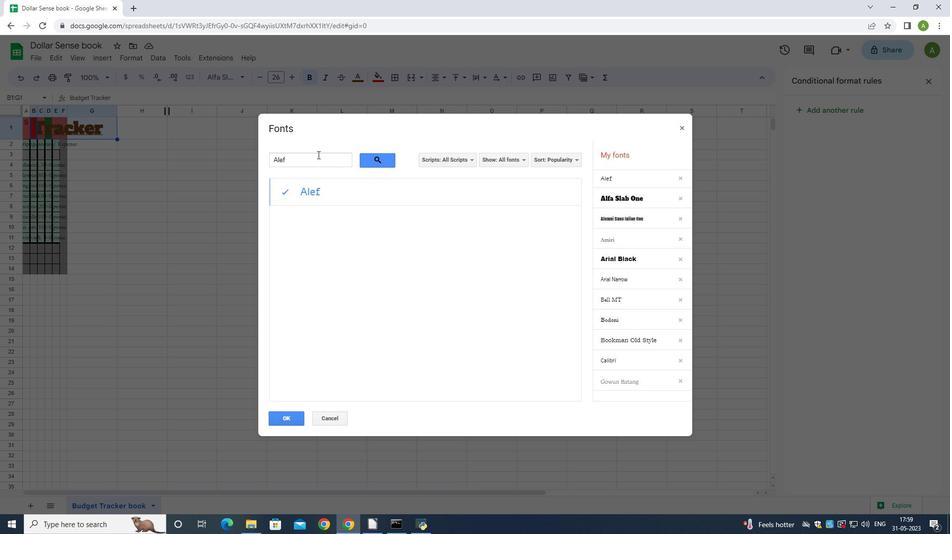 
Action: Mouse moved to (313, 157)
Screenshot: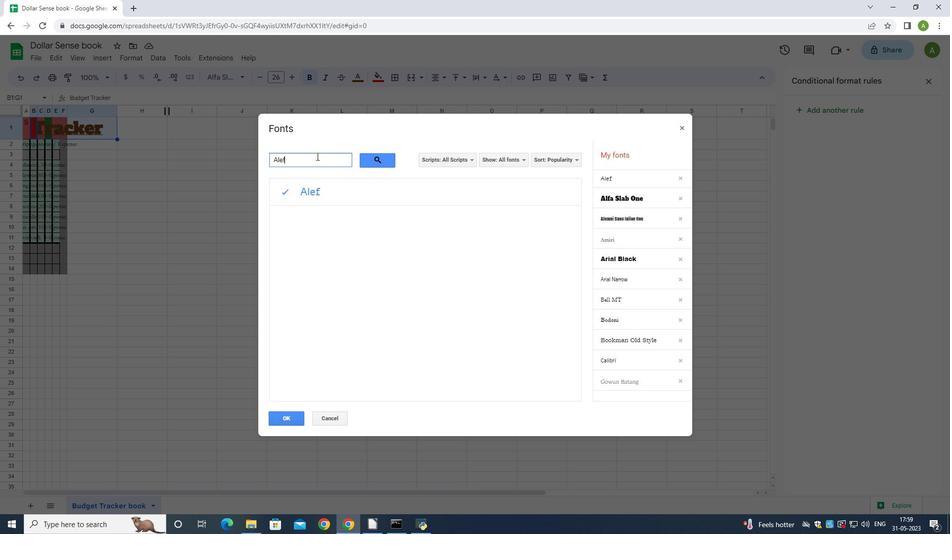 
Action: Key pressed <Key.backspace>
Screenshot: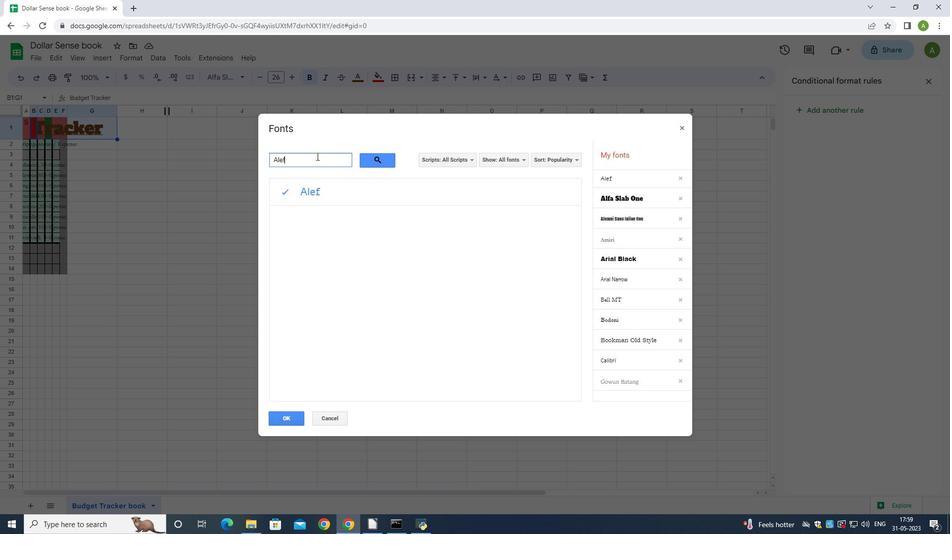
Action: Mouse moved to (312, 158)
Screenshot: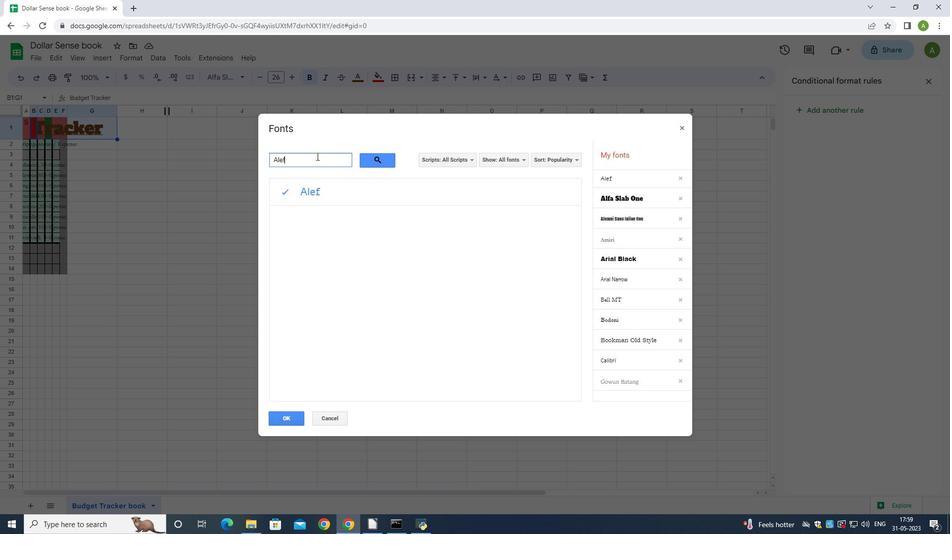 
Action: Key pressed <Key.backspace><Key.backspace><Key.backspace><Key.shift>Bell
Screenshot: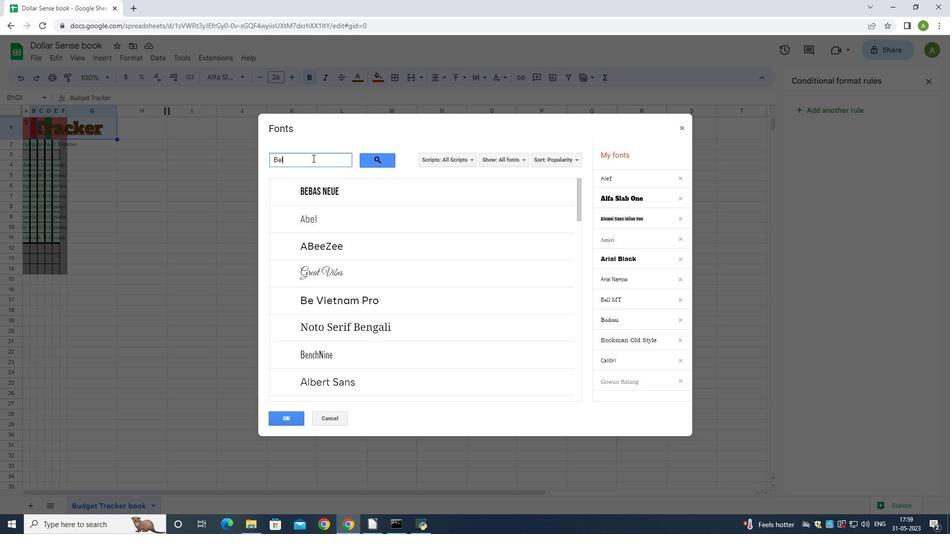
Action: Mouse moved to (950, 6)
Screenshot: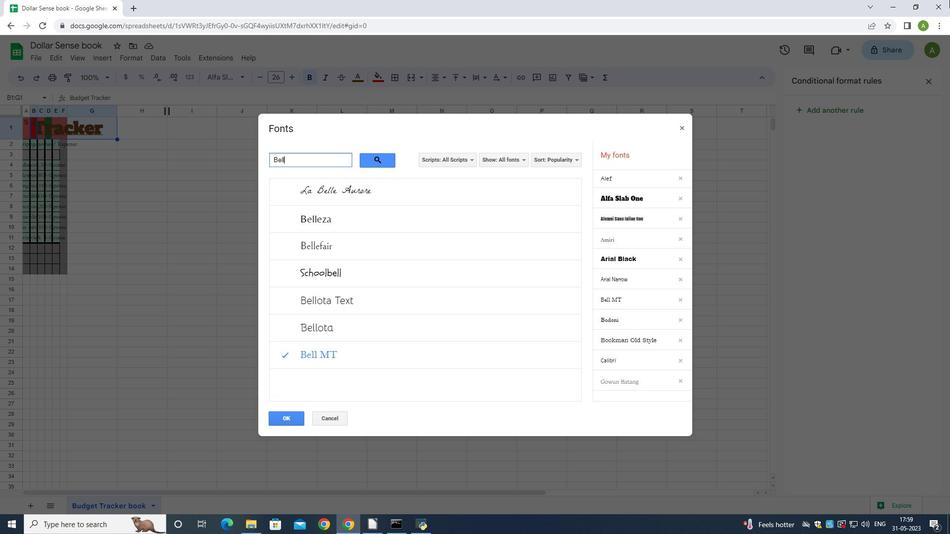 
Action: Key pressed <Key.shift><Key.space><Key.shift>M<Key.shift>T
Screenshot: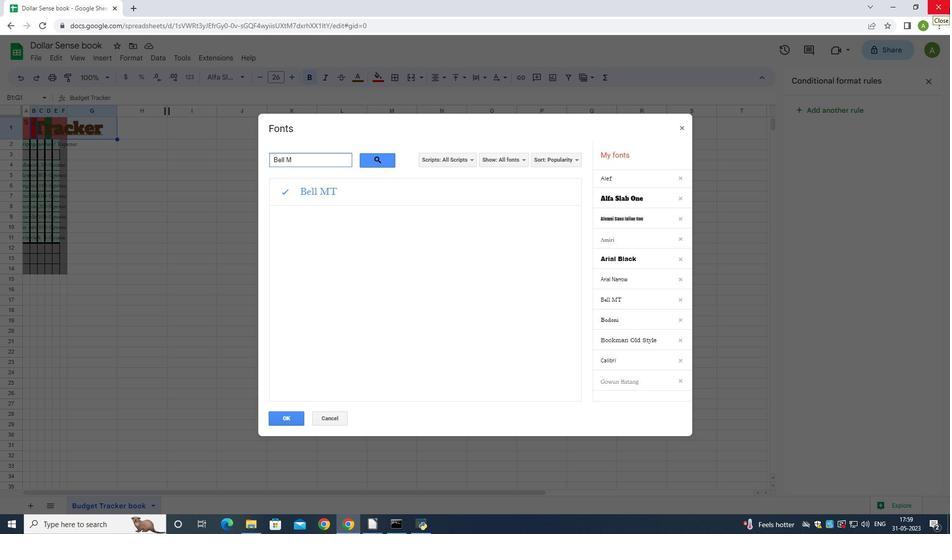 
Action: Mouse moved to (364, 190)
Screenshot: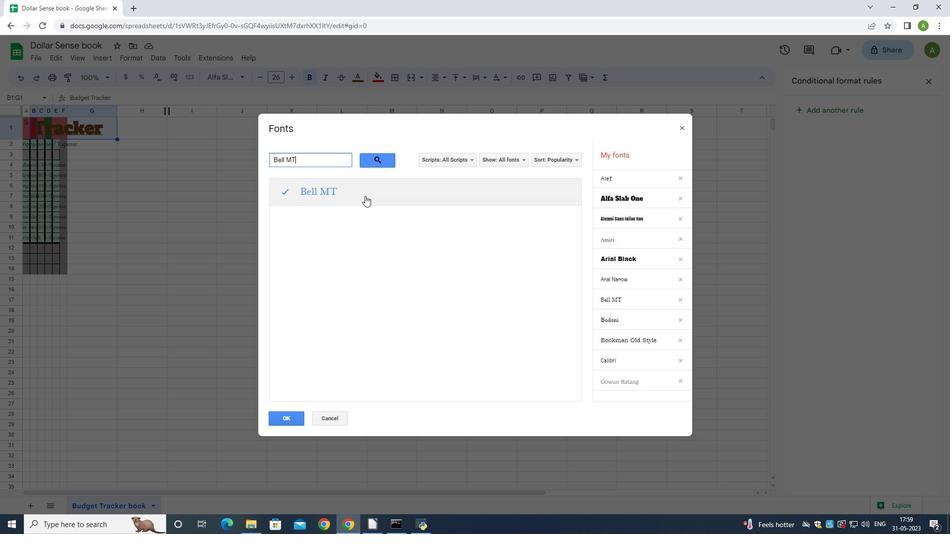 
Action: Mouse pressed left at (364, 190)
Screenshot: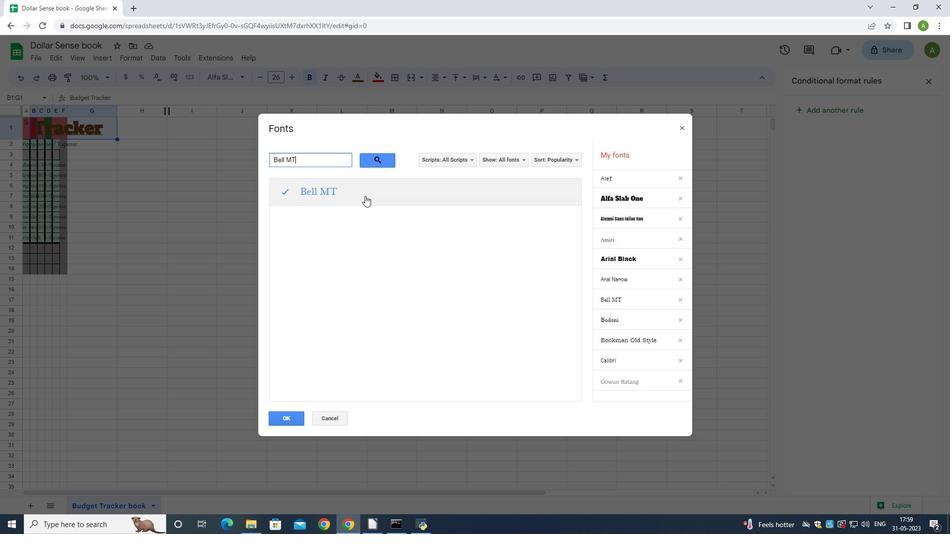 
Action: Mouse moved to (280, 415)
Screenshot: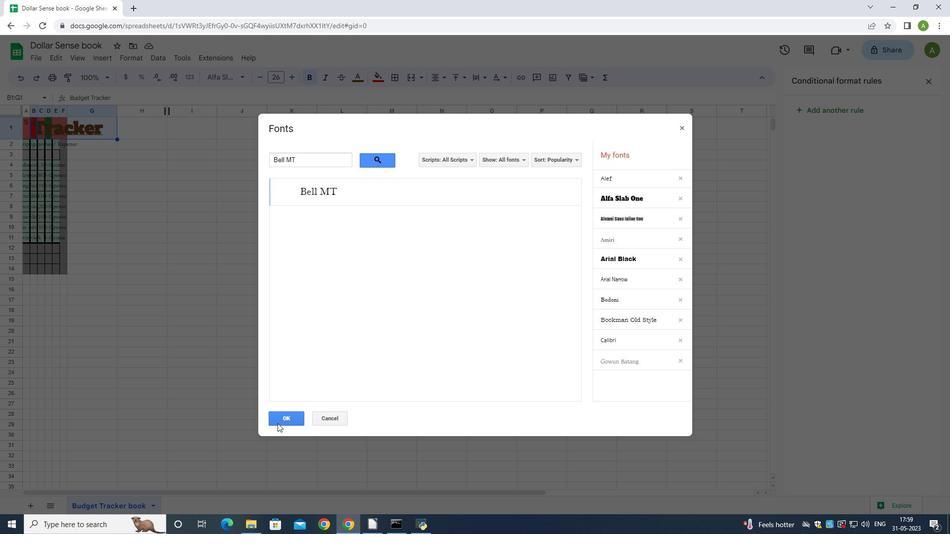 
Action: Mouse pressed left at (280, 415)
Screenshot: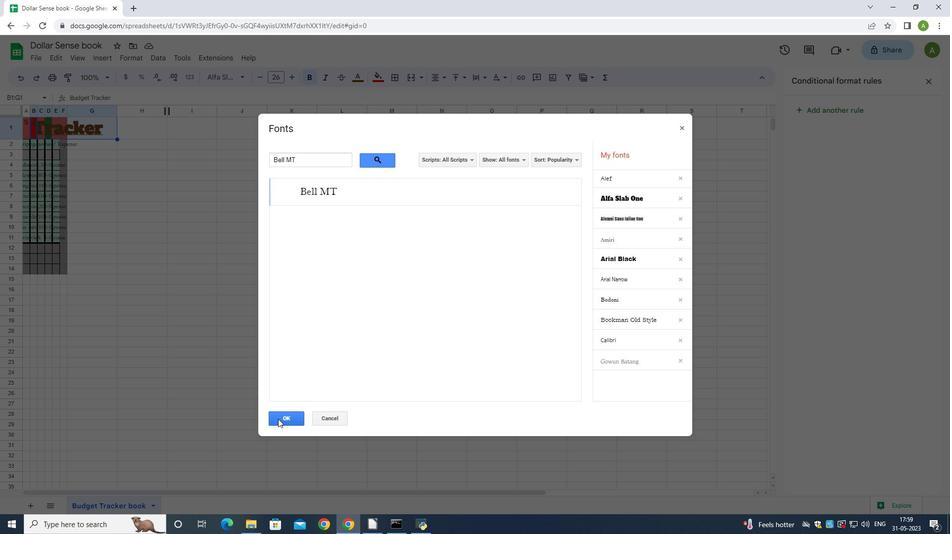 
Action: Mouse moved to (84, 130)
Screenshot: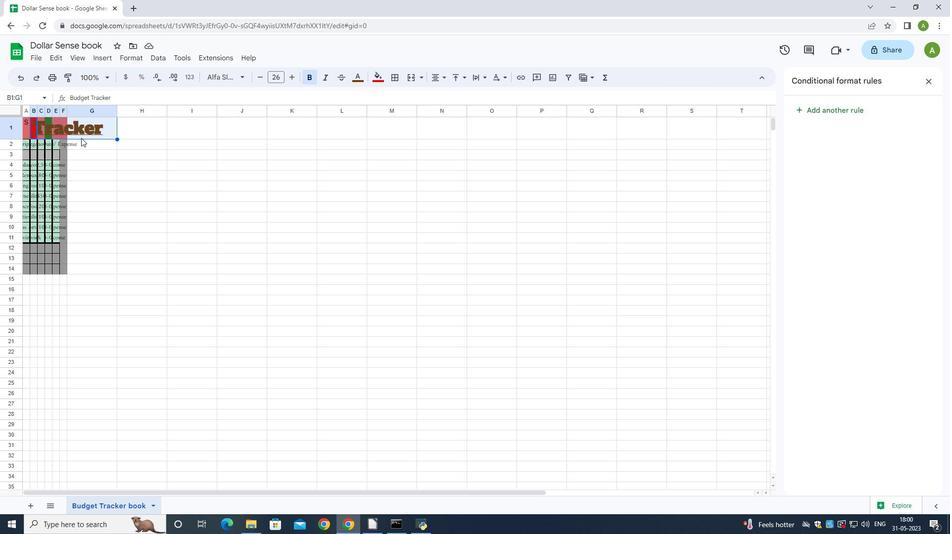 
Action: Mouse pressed left at (84, 130)
Screenshot: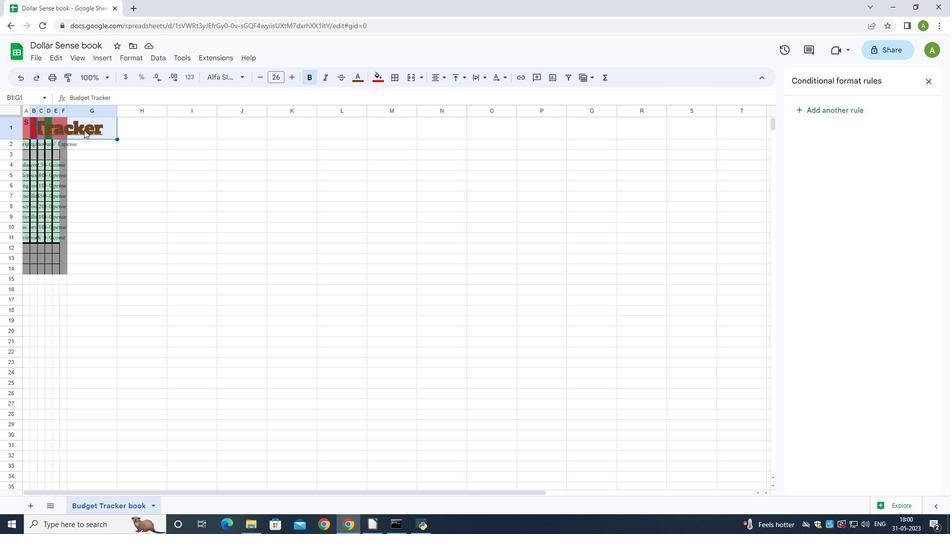 
Action: Mouse moved to (123, 56)
Screenshot: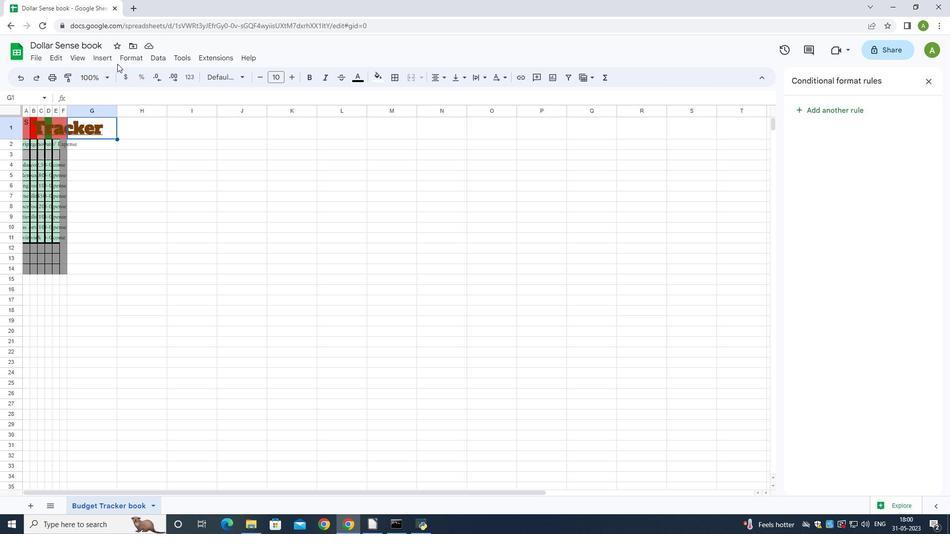 
Action: Mouse pressed left at (123, 56)
Screenshot: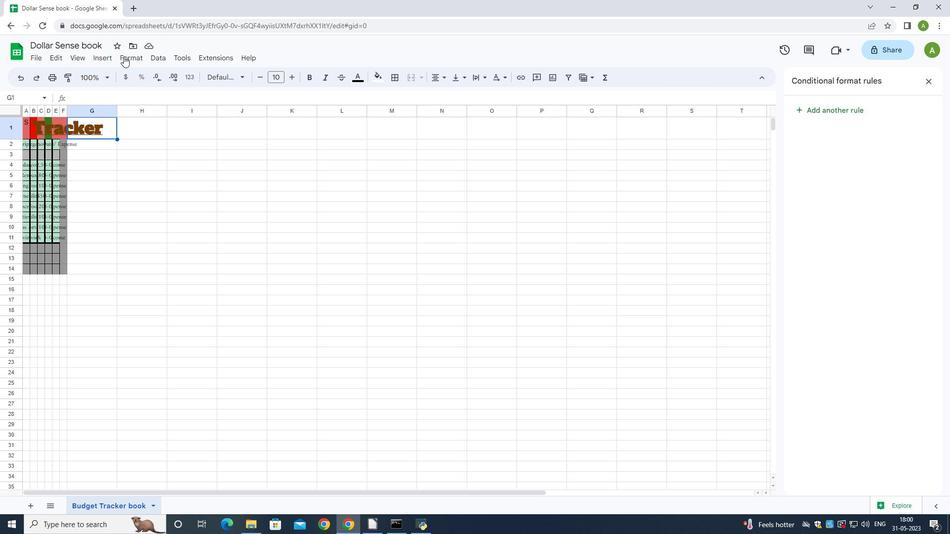
Action: Mouse moved to (138, 119)
Screenshot: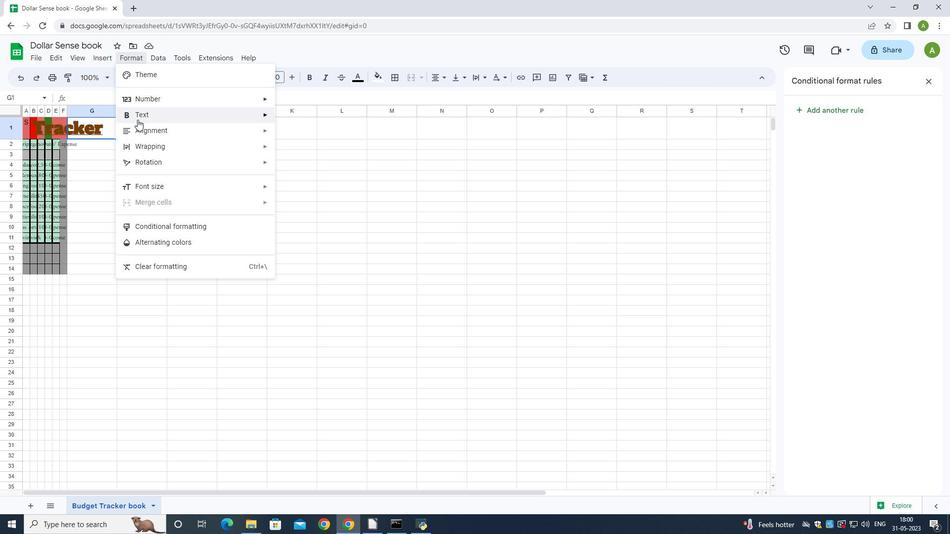 
Action: Mouse pressed left at (138, 119)
Screenshot: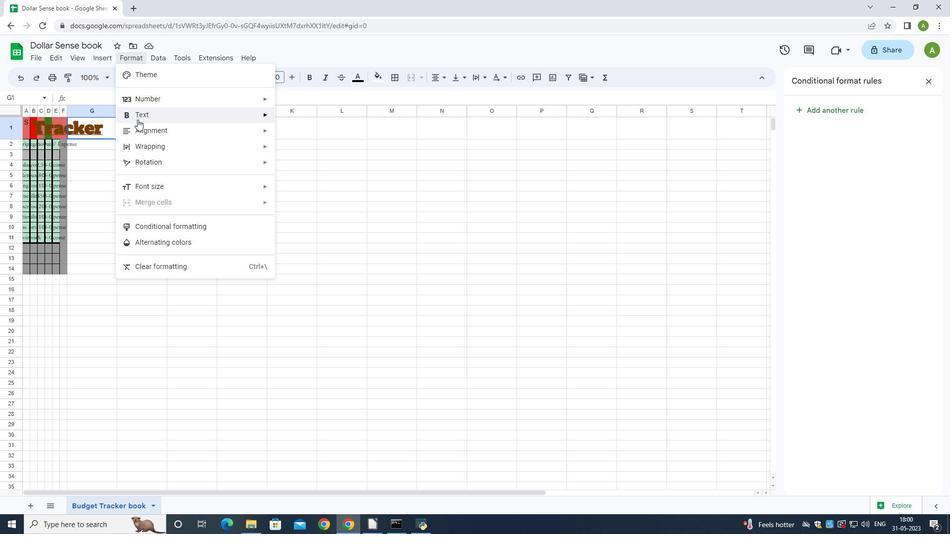 
Action: Mouse moved to (299, 153)
Screenshot: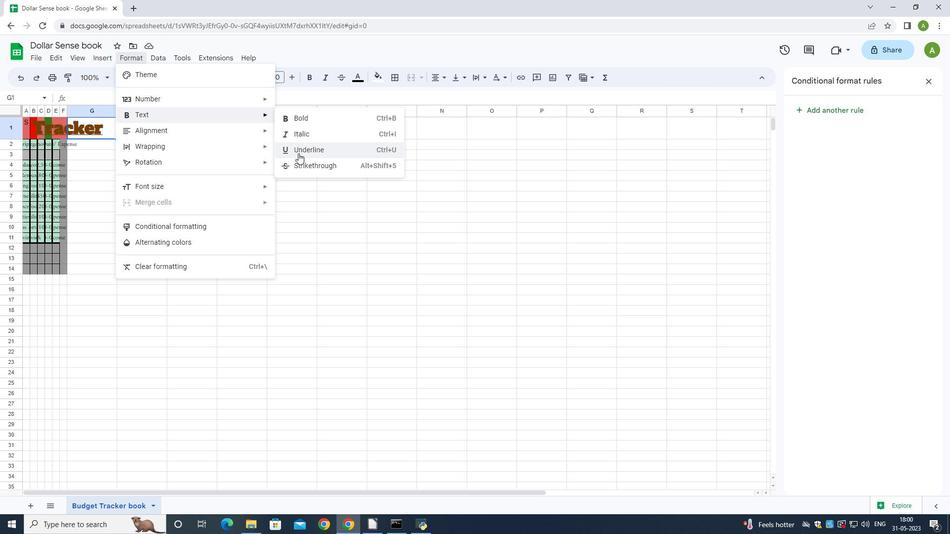 
Action: Mouse pressed left at (299, 153)
Screenshot: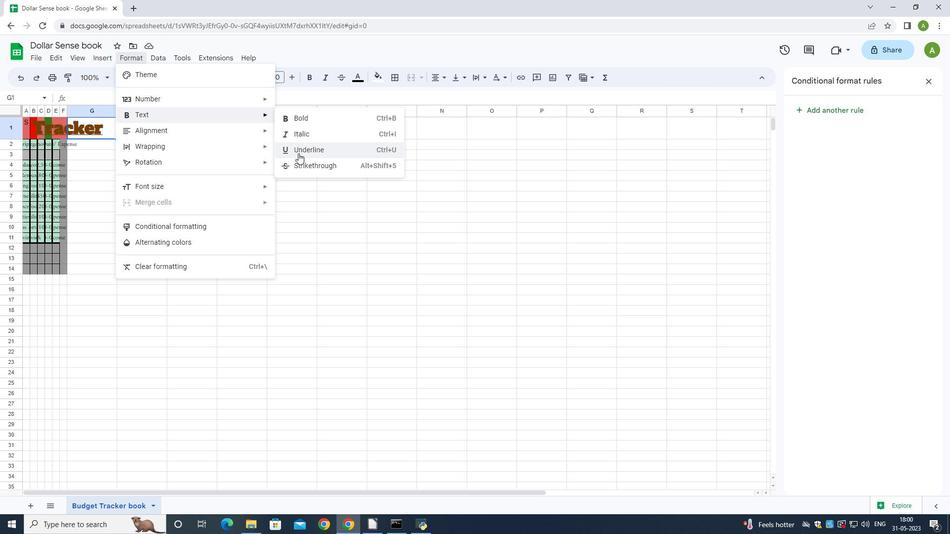 
Action: Mouse moved to (286, 77)
Screenshot: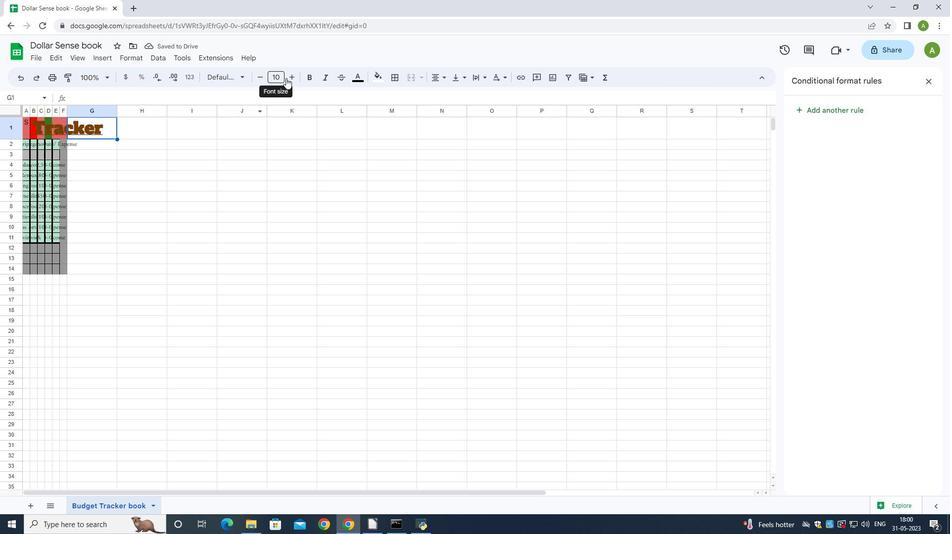 
Action: Mouse pressed left at (286, 77)
Screenshot: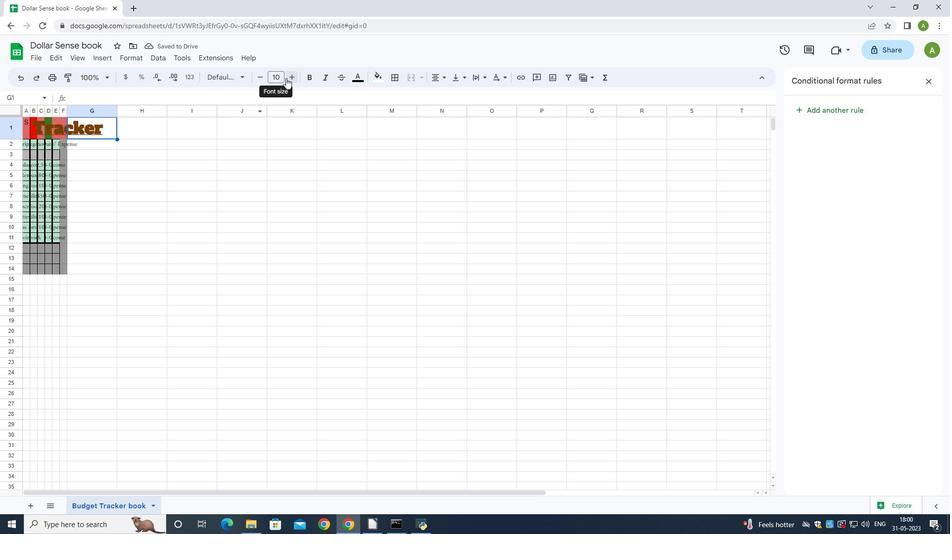 
Action: Mouse pressed left at (286, 77)
Screenshot: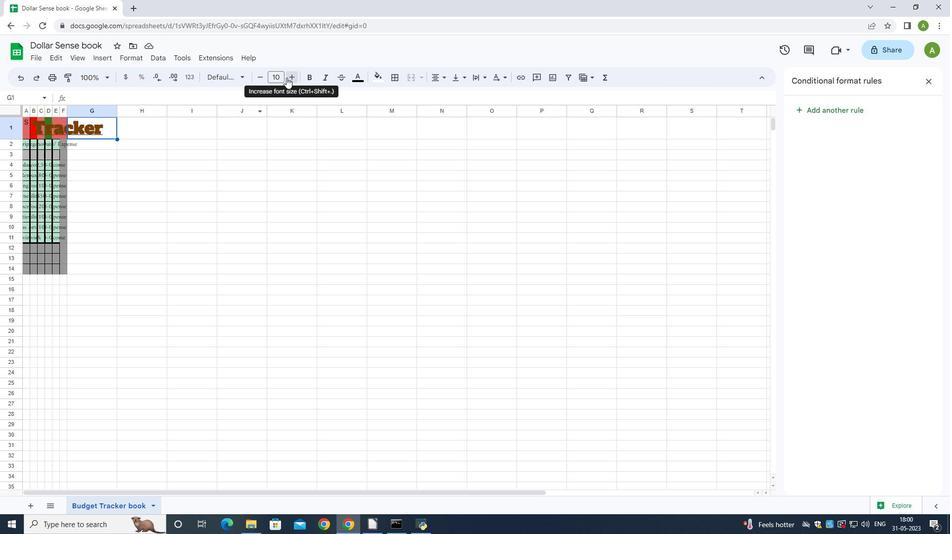 
Action: Mouse pressed left at (286, 77)
Screenshot: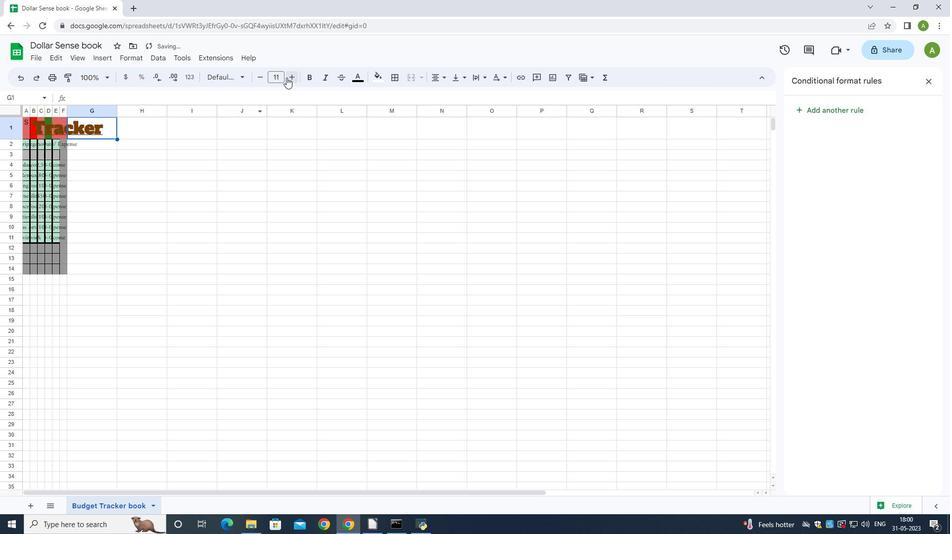 
Action: Mouse pressed left at (286, 77)
Screenshot: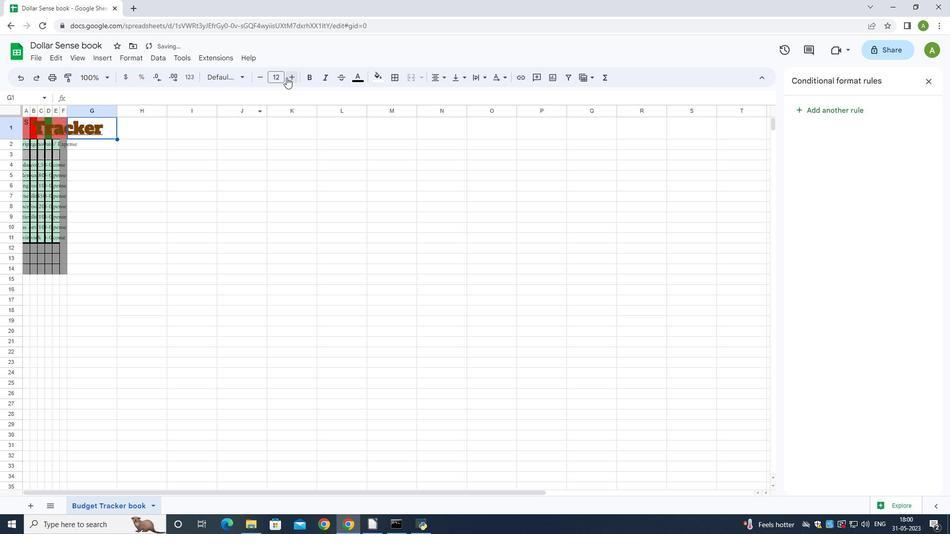 
Action: Mouse pressed left at (286, 77)
Screenshot: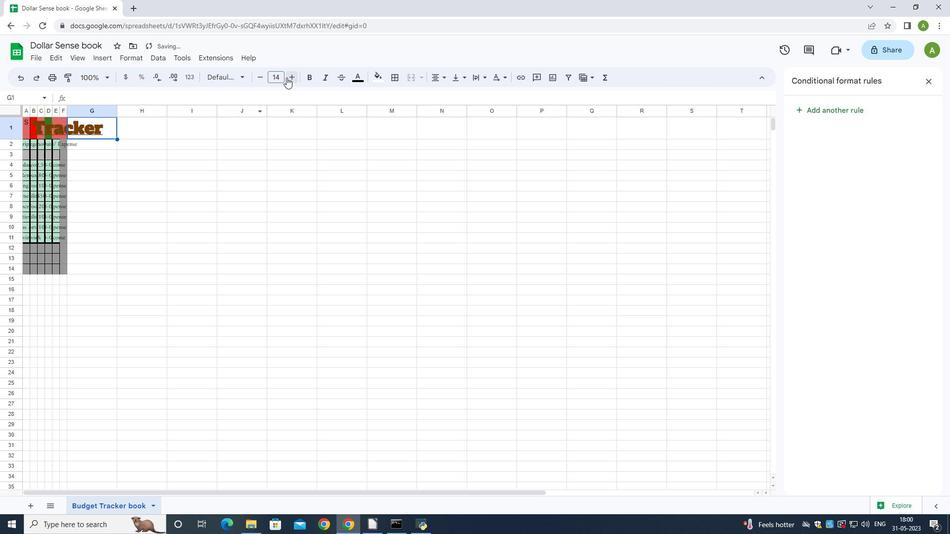 
Action: Mouse pressed left at (286, 77)
Screenshot: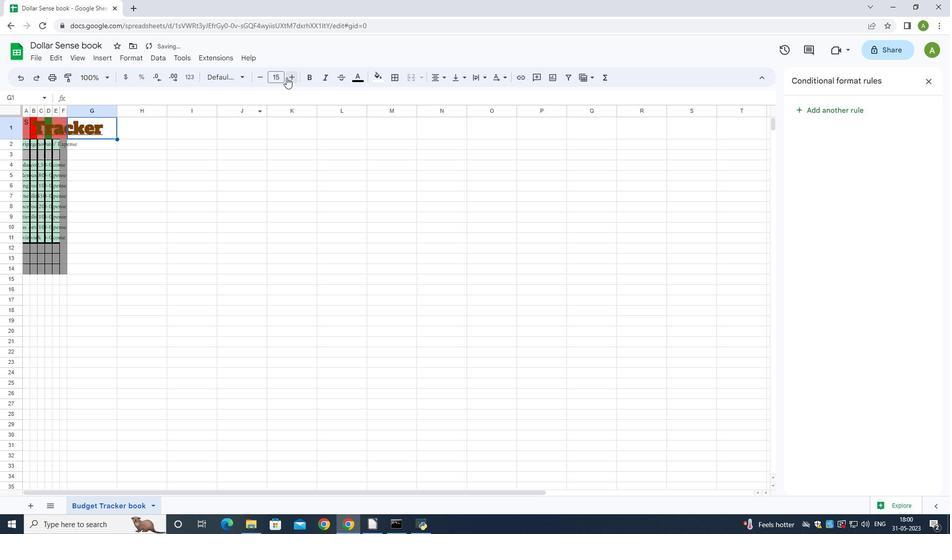 
Action: Mouse pressed left at (286, 77)
Screenshot: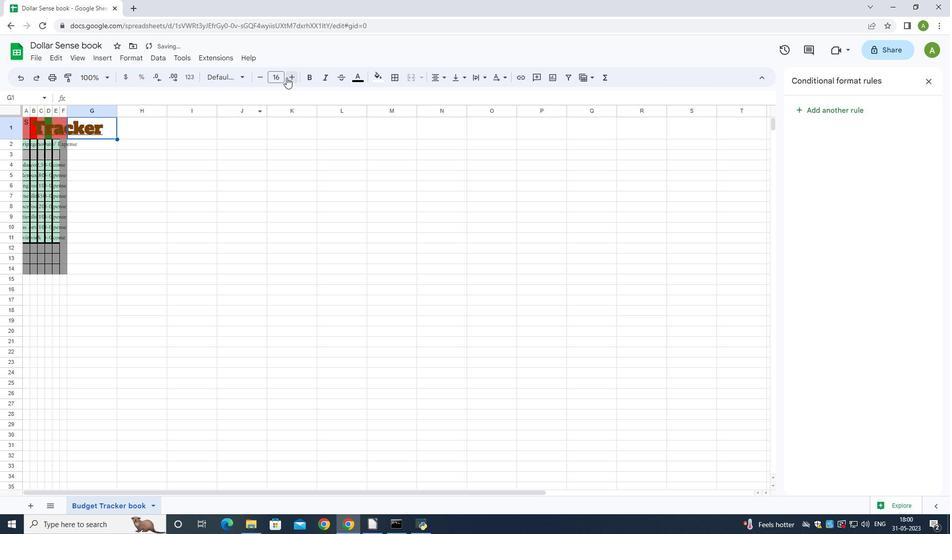 
Action: Mouse pressed left at (286, 77)
Screenshot: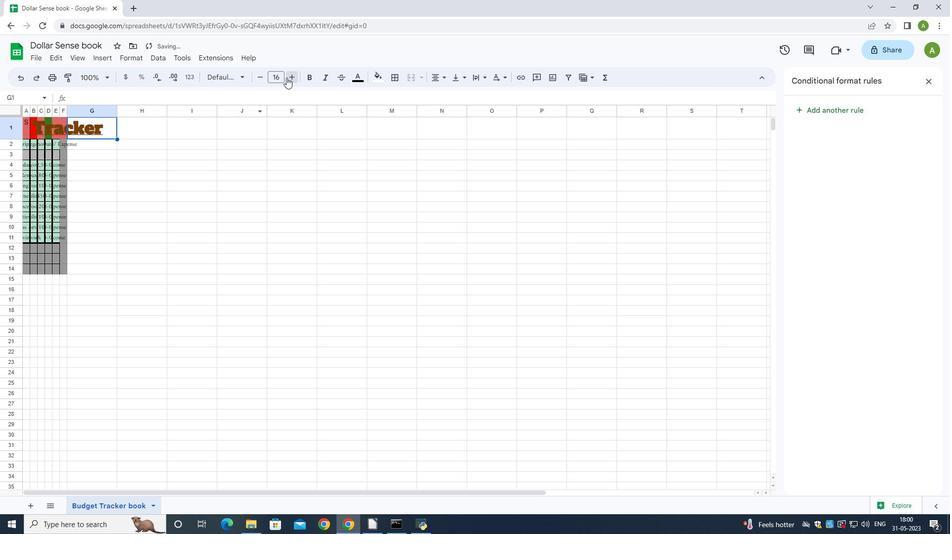 
Action: Mouse pressed left at (286, 77)
Screenshot: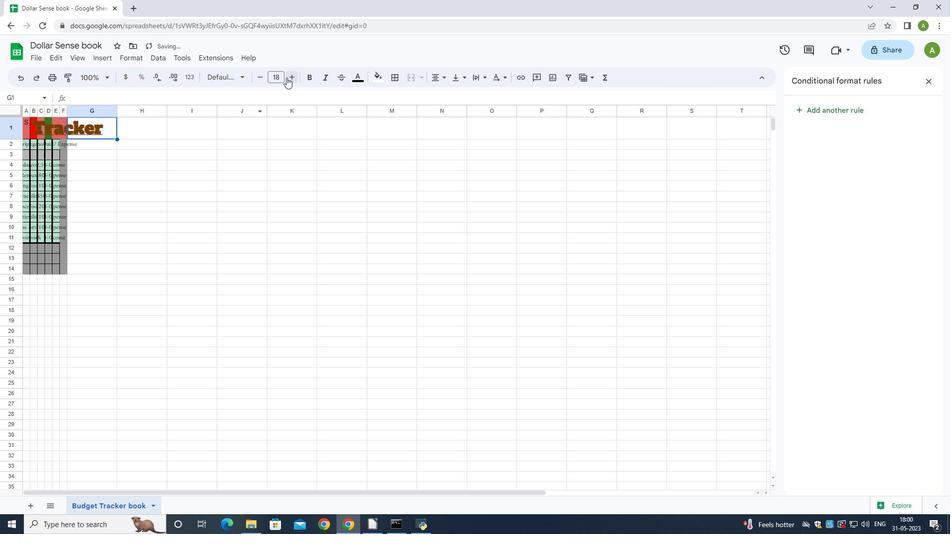 
Action: Mouse pressed left at (286, 77)
Screenshot: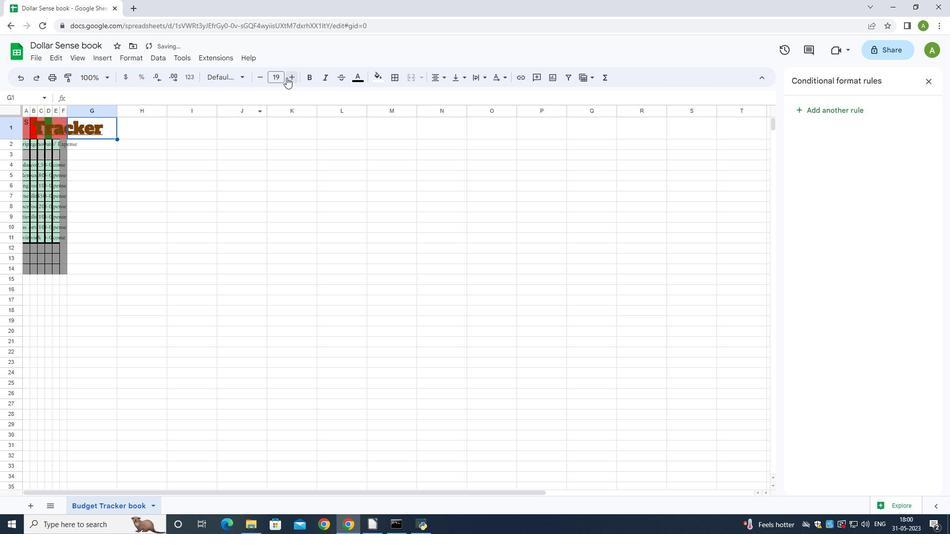 
Action: Mouse moved to (23, 141)
Screenshot: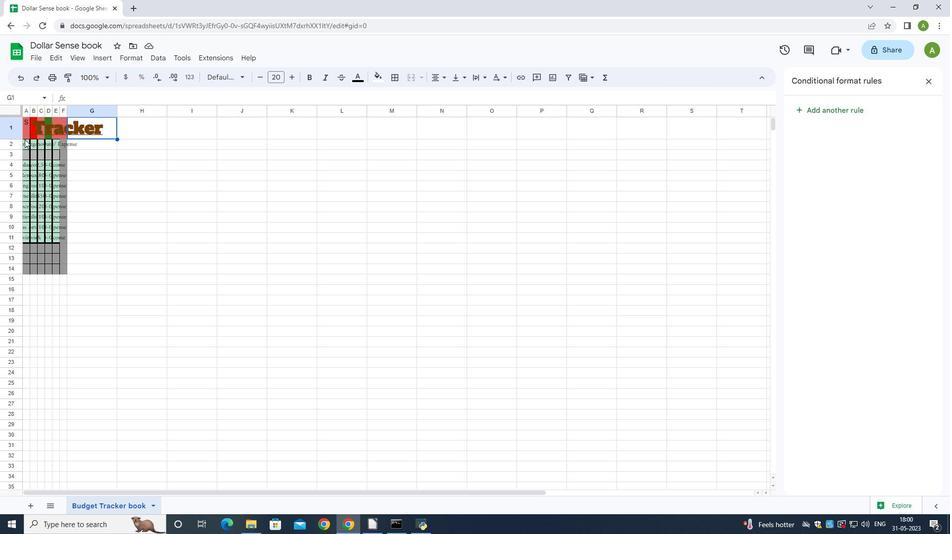 
Action: Mouse pressed left at (23, 141)
Screenshot: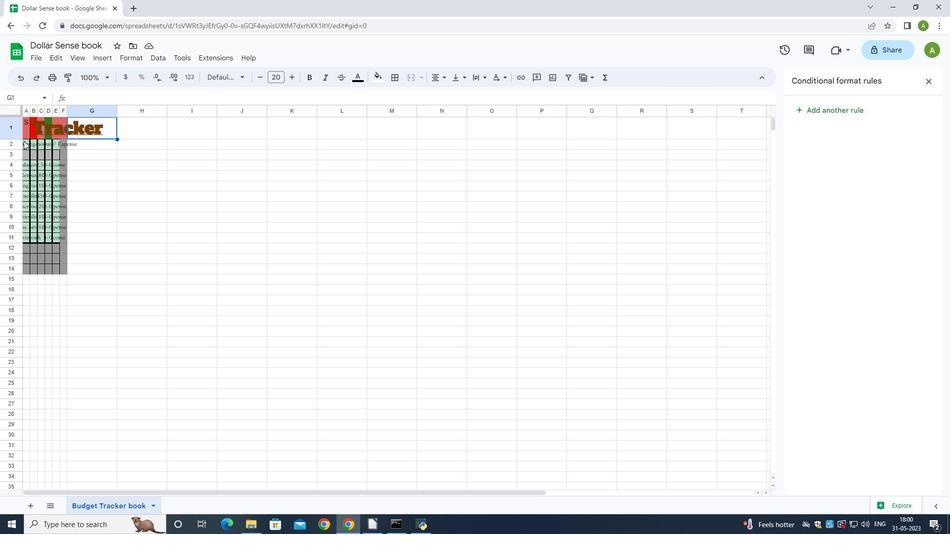 
Action: Mouse moved to (221, 79)
Screenshot: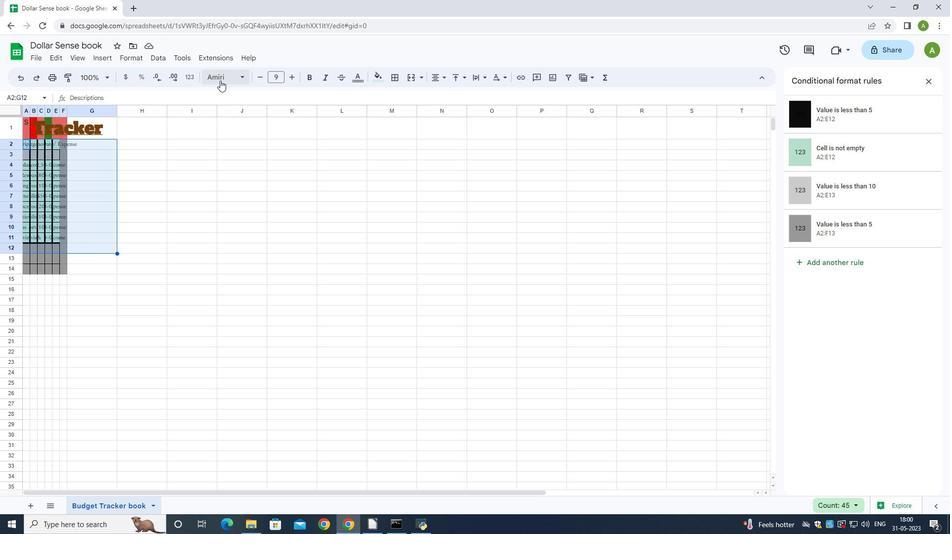 
Action: Mouse pressed left at (221, 79)
Screenshot: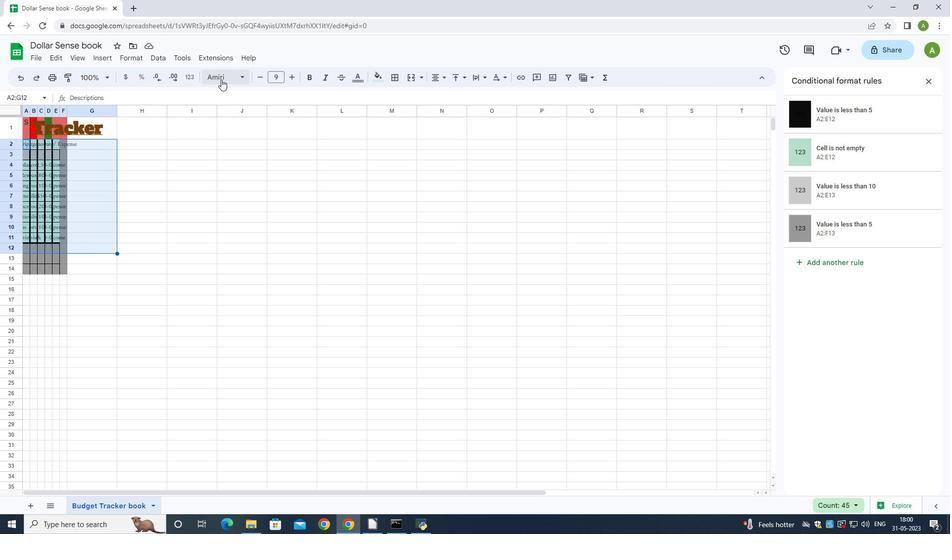 
Action: Mouse moved to (243, 98)
Screenshot: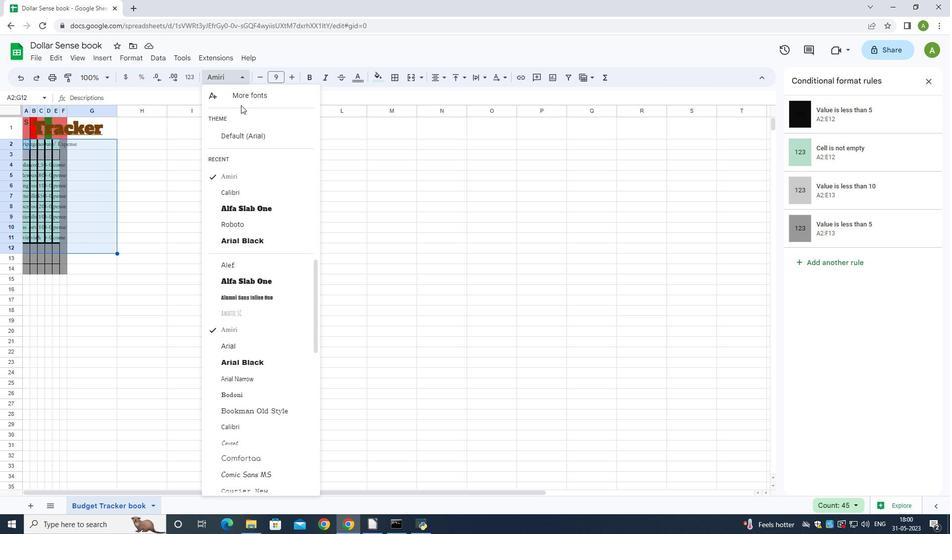 
Action: Mouse pressed left at (243, 98)
Screenshot: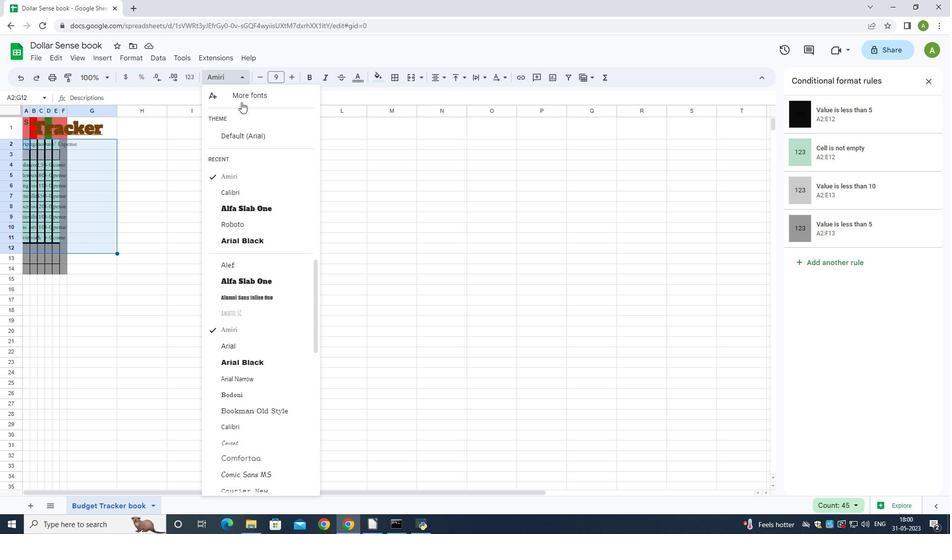 
Action: Mouse moved to (294, 187)
Screenshot: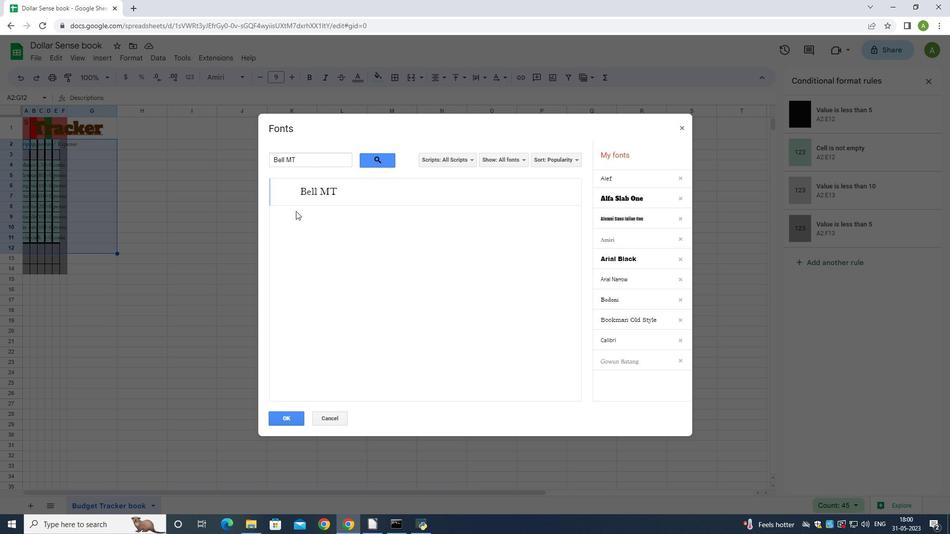
Action: Mouse pressed left at (294, 187)
Screenshot: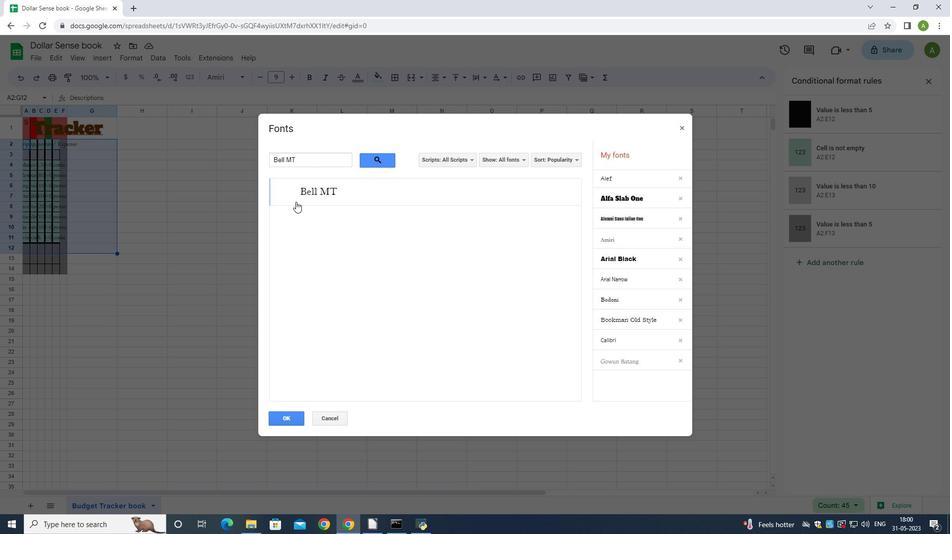 
Action: Mouse moved to (288, 419)
Screenshot: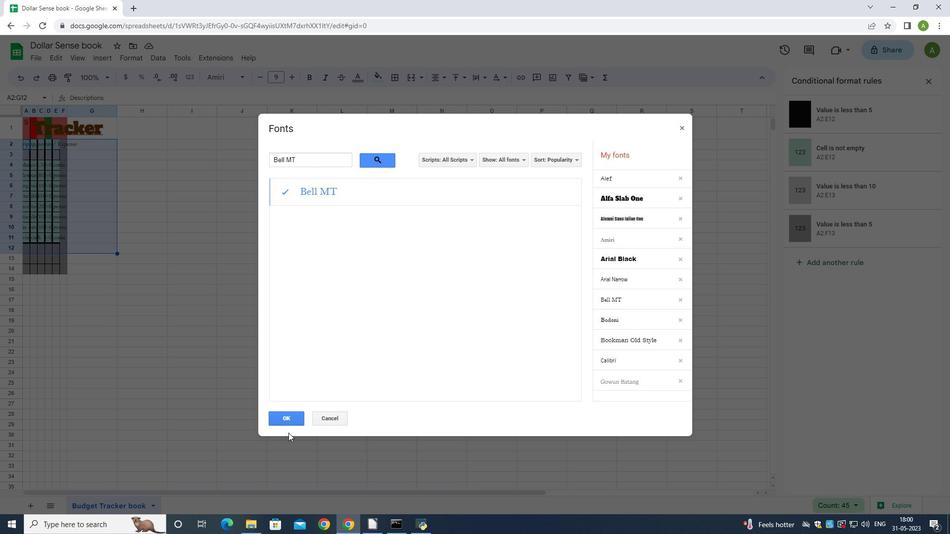 
Action: Mouse pressed left at (288, 419)
Screenshot: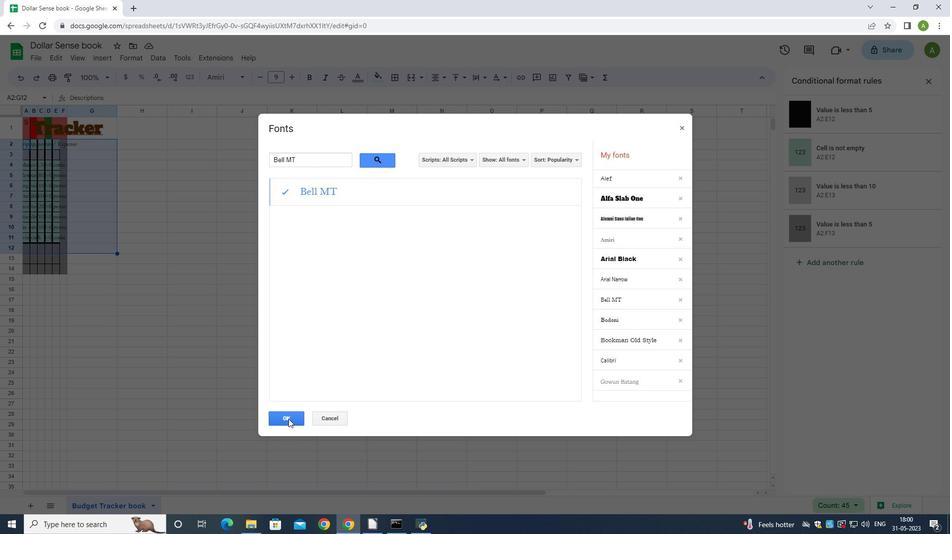 
Action: Mouse moved to (239, 76)
Screenshot: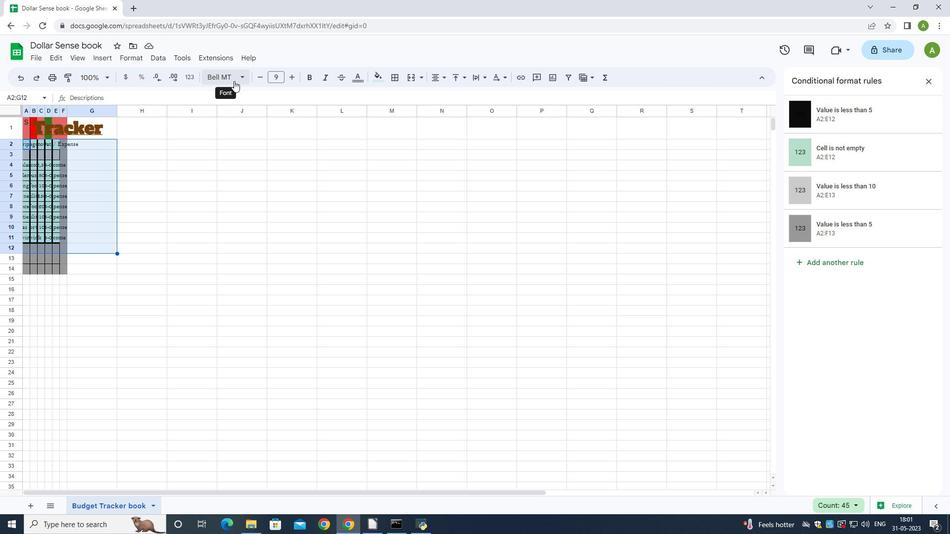 
Action: Mouse pressed left at (239, 76)
Screenshot: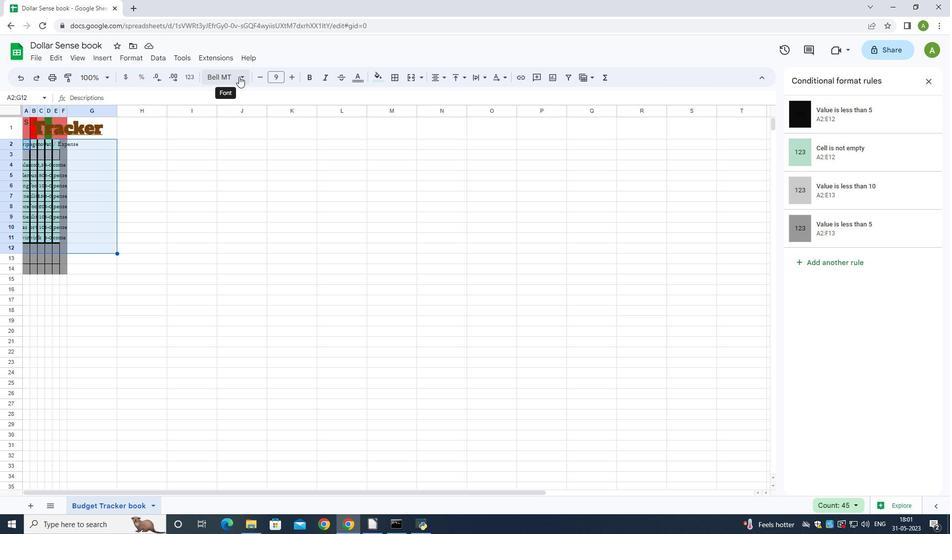 
Action: Mouse moved to (165, 97)
Screenshot: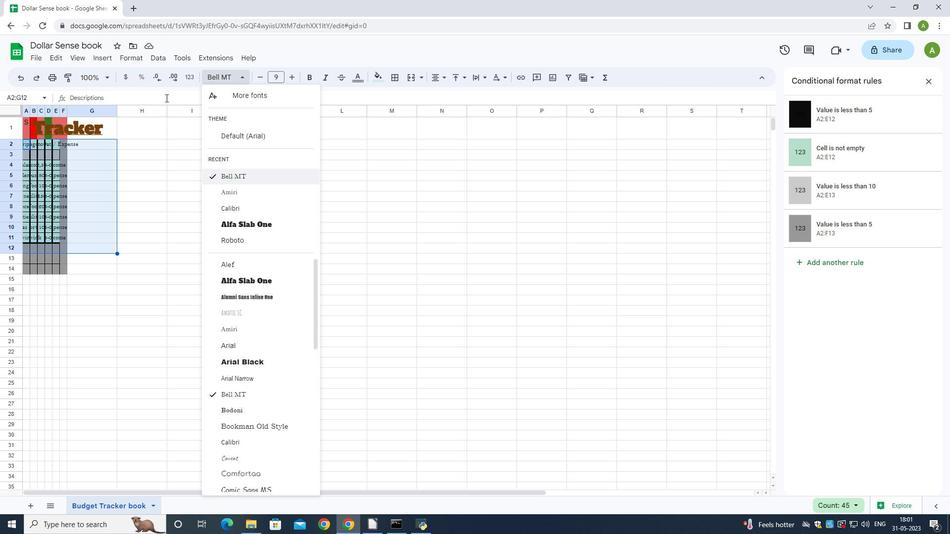 
Action: Mouse pressed left at (165, 97)
Screenshot: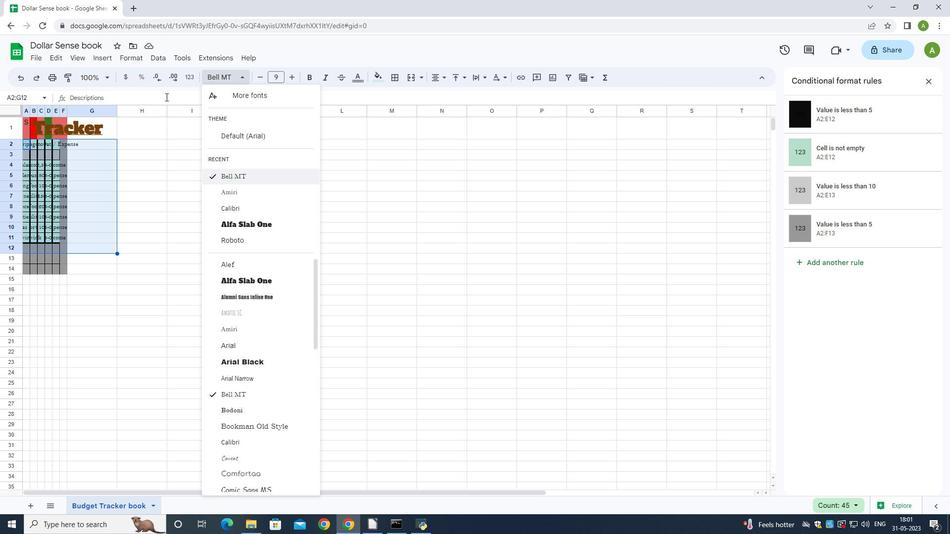 
Action: Mouse moved to (296, 73)
Screenshot: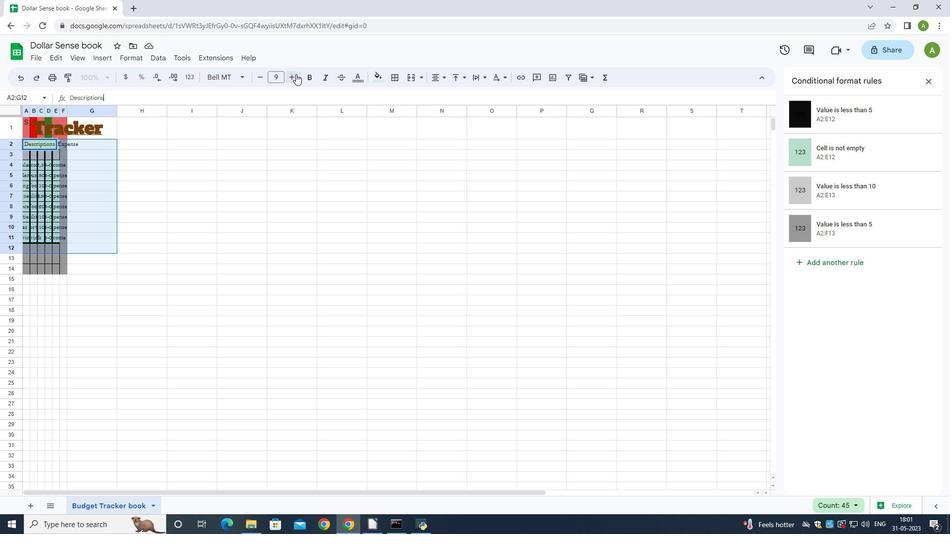 
Action: Mouse pressed left at (296, 73)
Screenshot: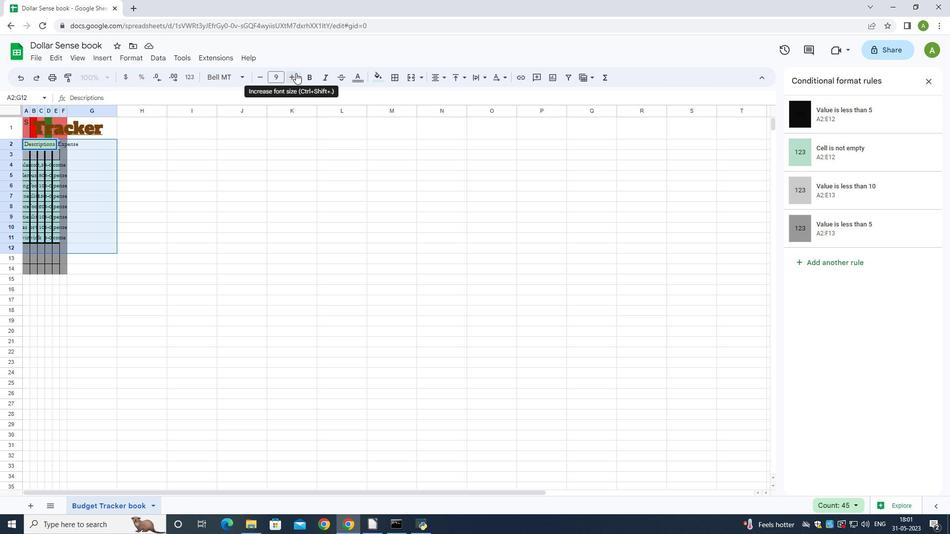 
Action: Mouse pressed left at (296, 73)
Screenshot: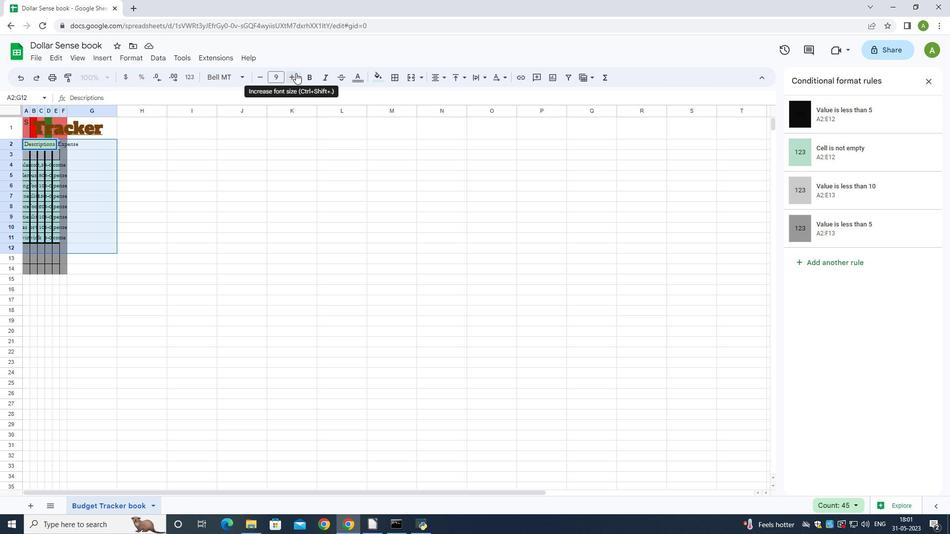 
Action: Mouse pressed left at (296, 73)
Screenshot: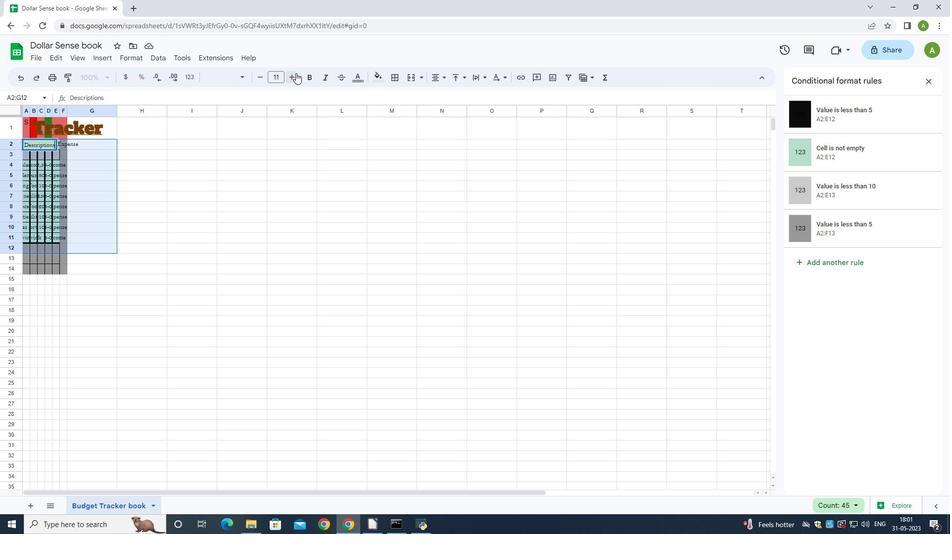 
Action: Mouse pressed left at (296, 73)
Screenshot: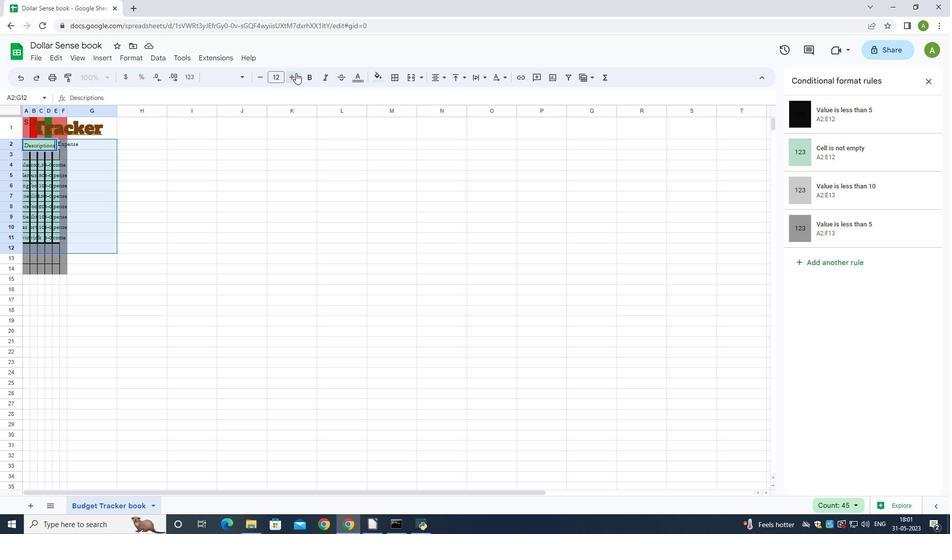 
Action: Mouse pressed left at (296, 73)
Screenshot: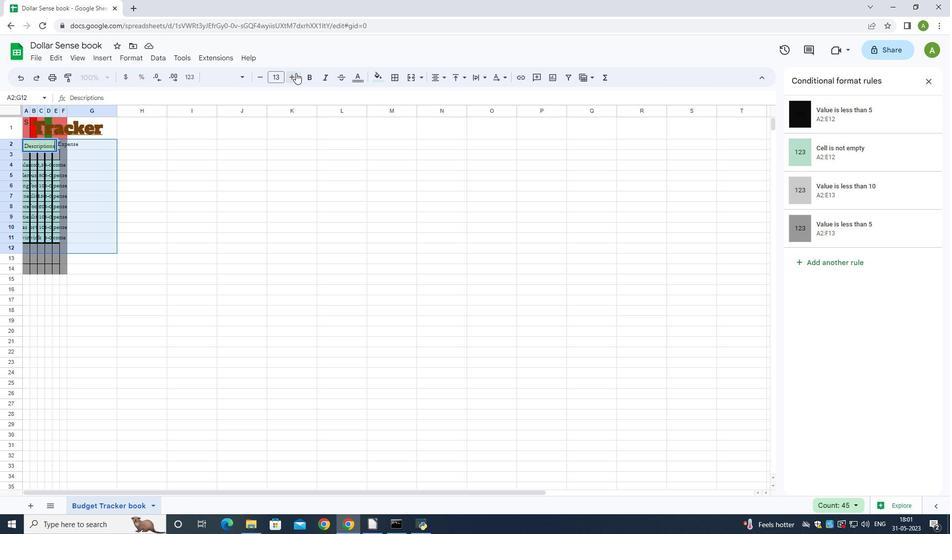 
Action: Mouse moved to (33, 127)
Screenshot: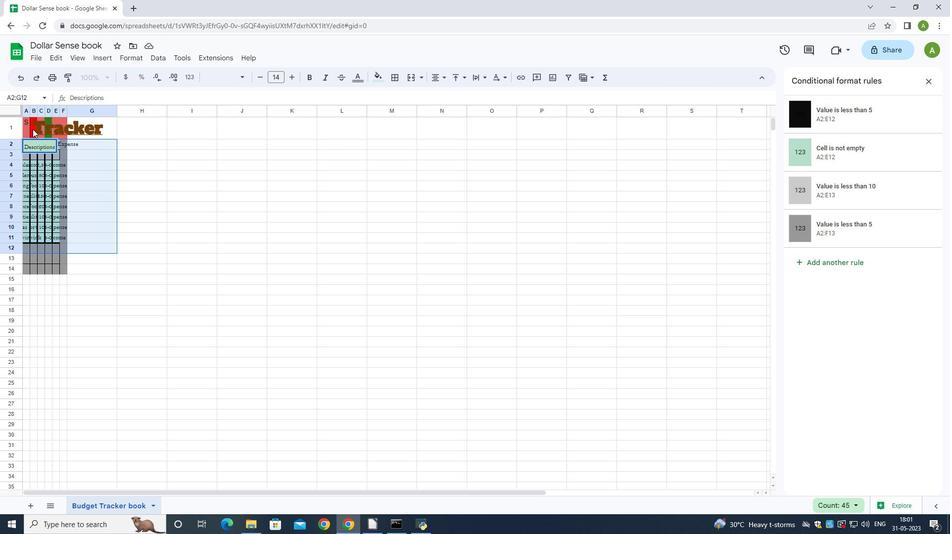 
Action: Mouse pressed left at (33, 127)
Screenshot: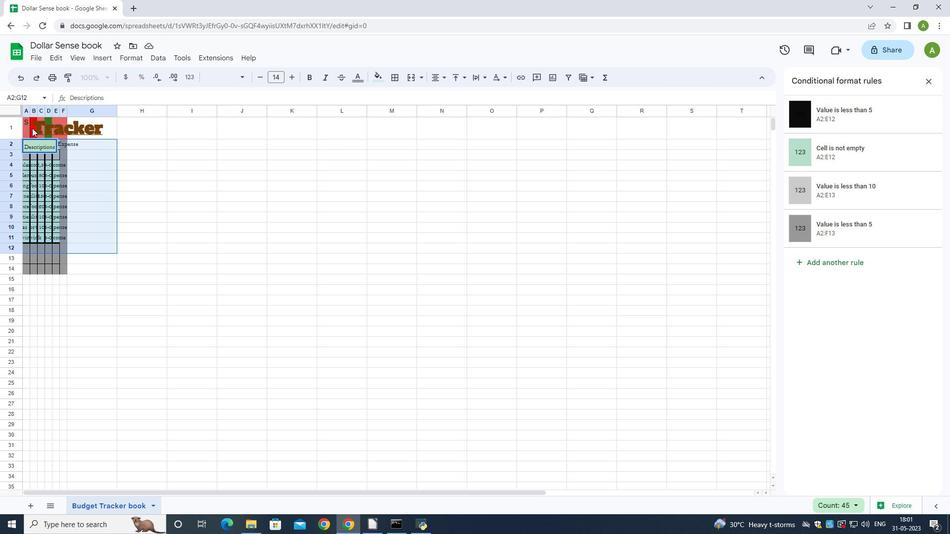 
Action: Mouse moved to (30, 119)
Screenshot: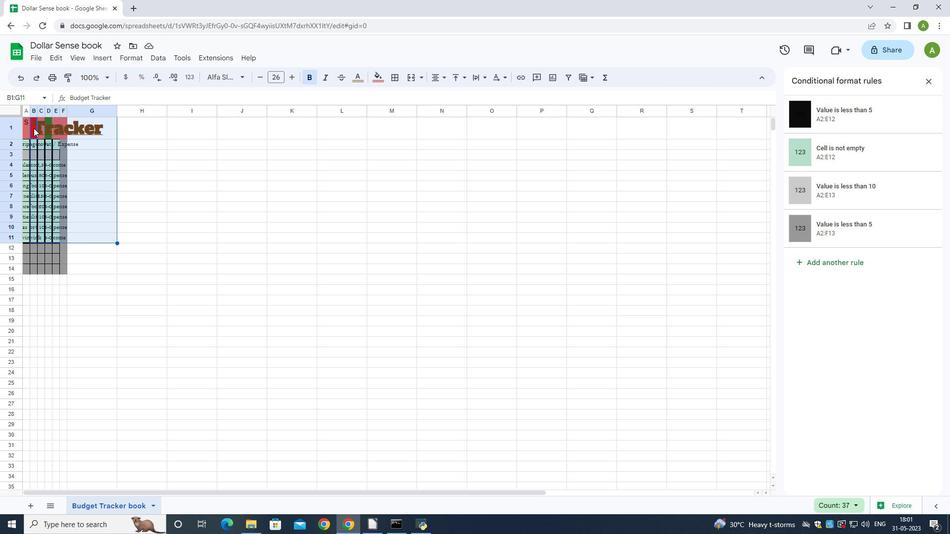 
Action: Mouse pressed left at (30, 119)
Screenshot: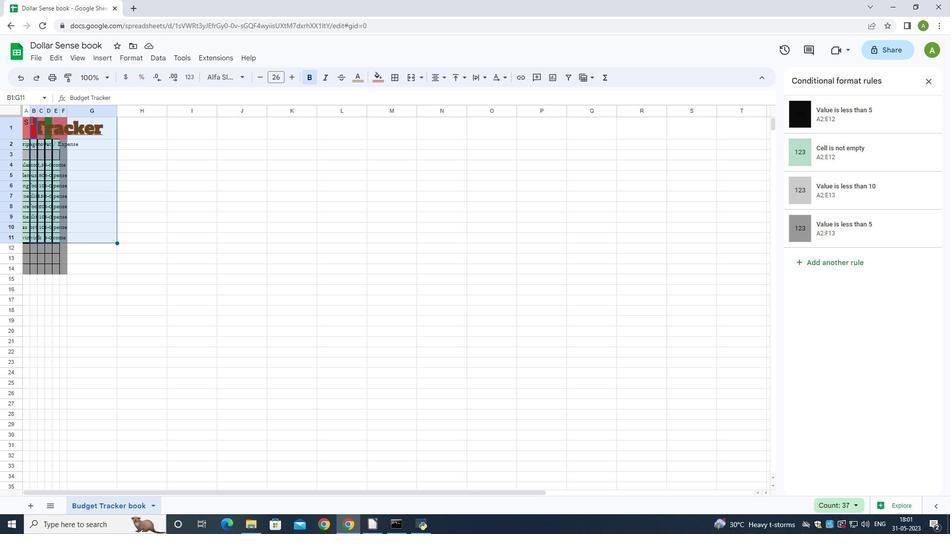 
Action: Mouse moved to (426, 75)
Screenshot: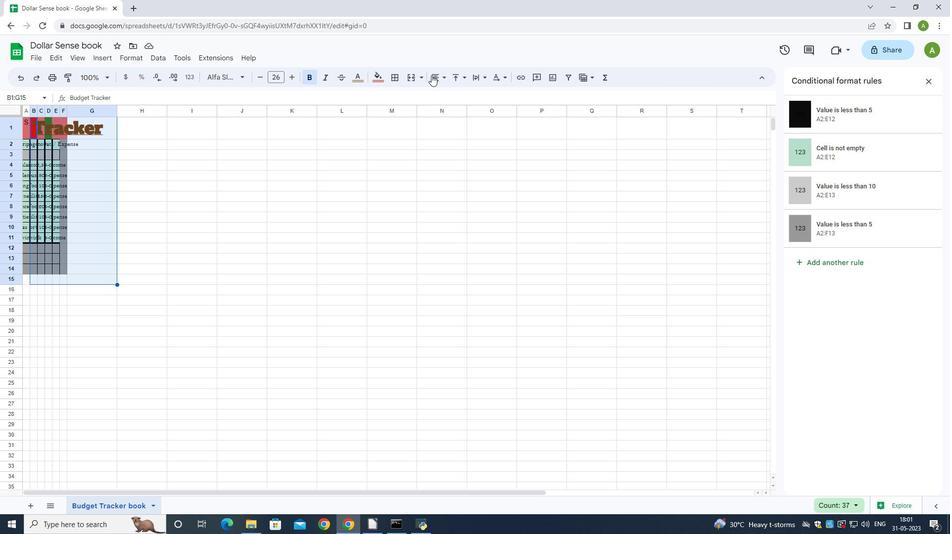 
Action: Mouse pressed left at (426, 75)
Screenshot: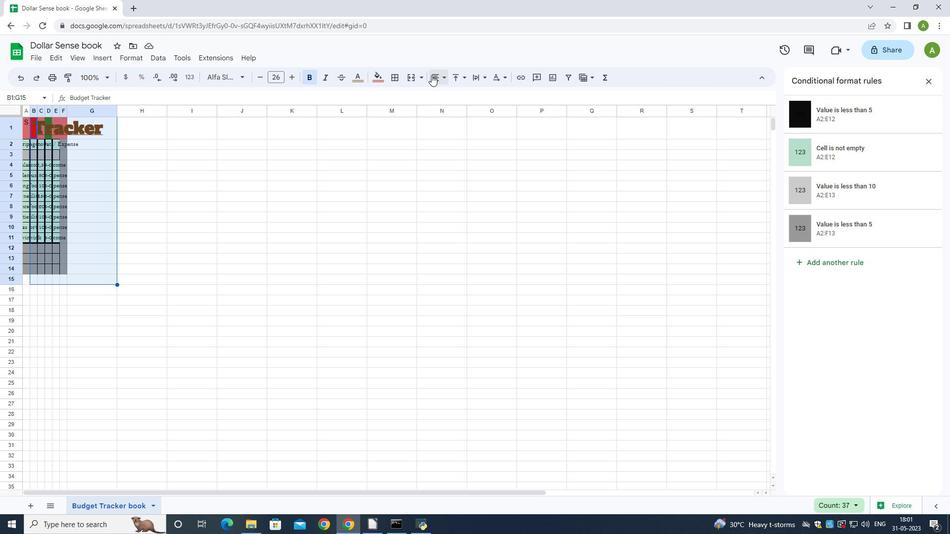 
Action: Mouse moved to (437, 78)
Screenshot: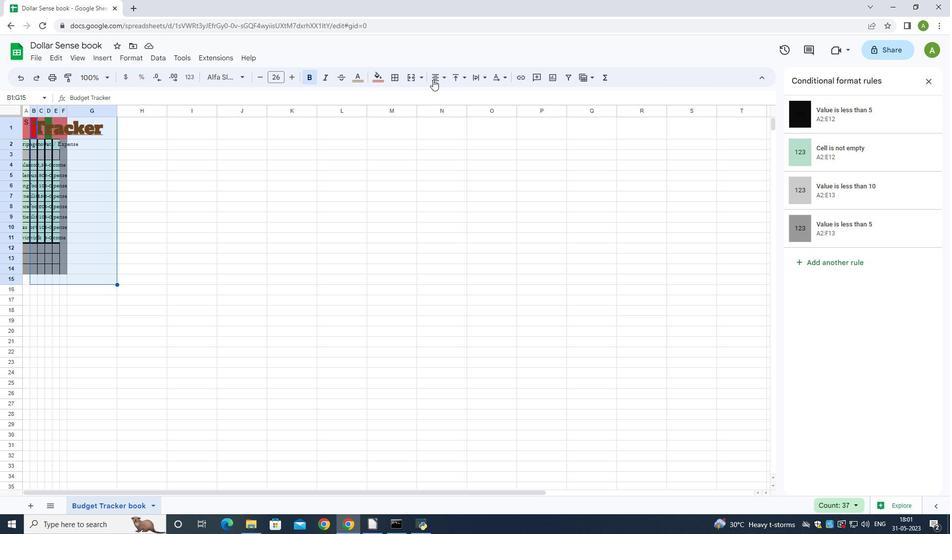 
Action: Mouse pressed left at (437, 78)
Screenshot: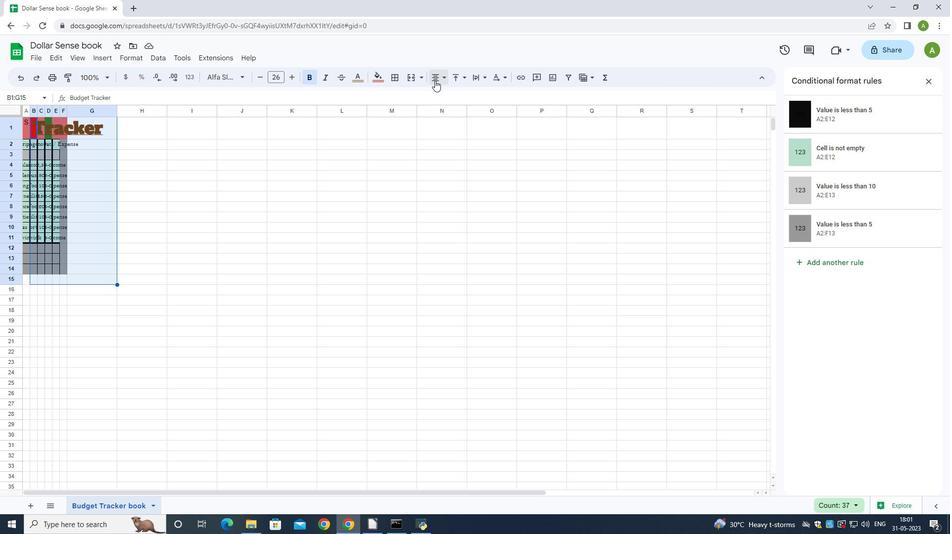 
Action: Mouse moved to (14, 142)
Screenshot: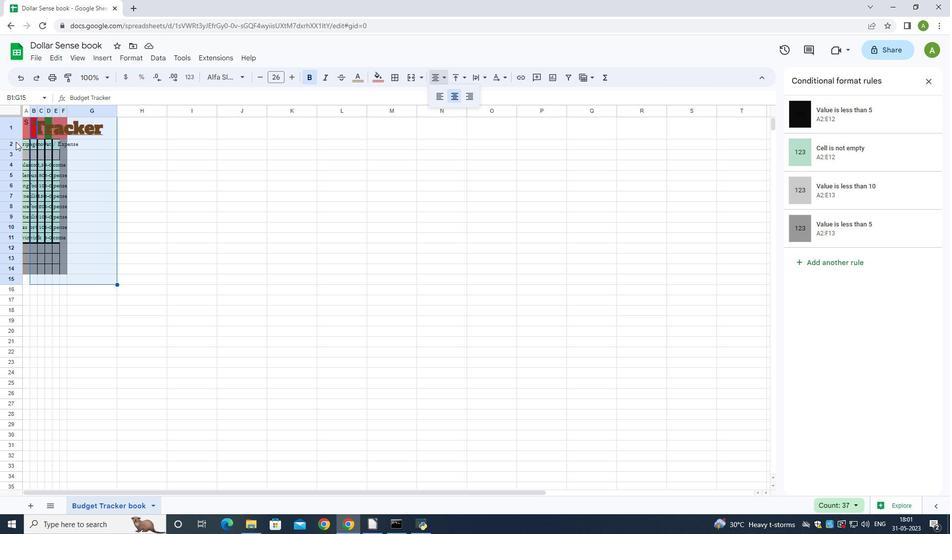 
Action: Mouse pressed left at (14, 142)
Screenshot: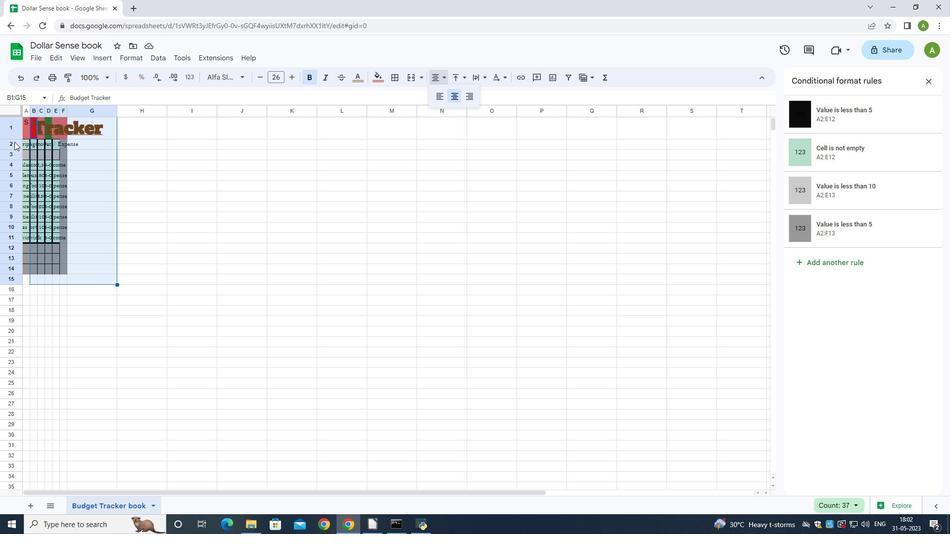 
Action: Mouse moved to (444, 78)
Screenshot: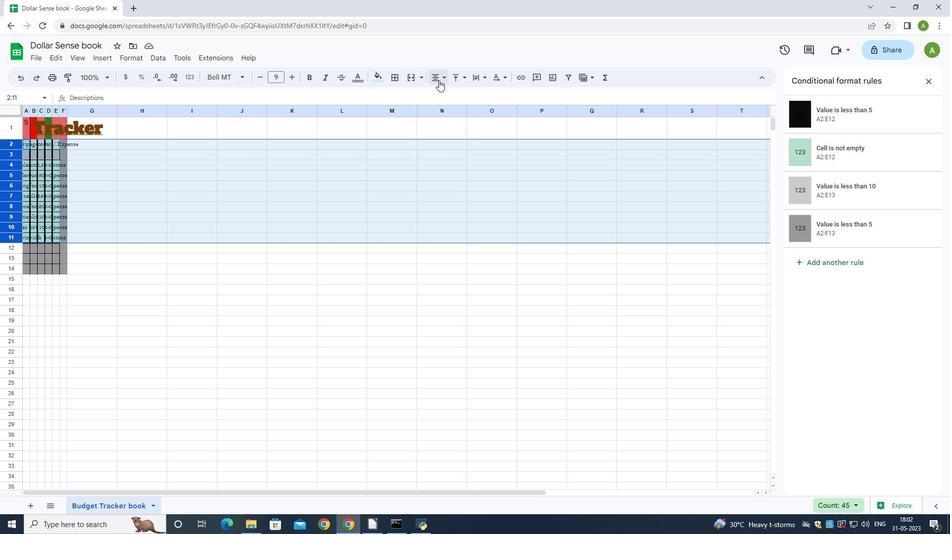 
Action: Mouse pressed left at (444, 78)
Screenshot: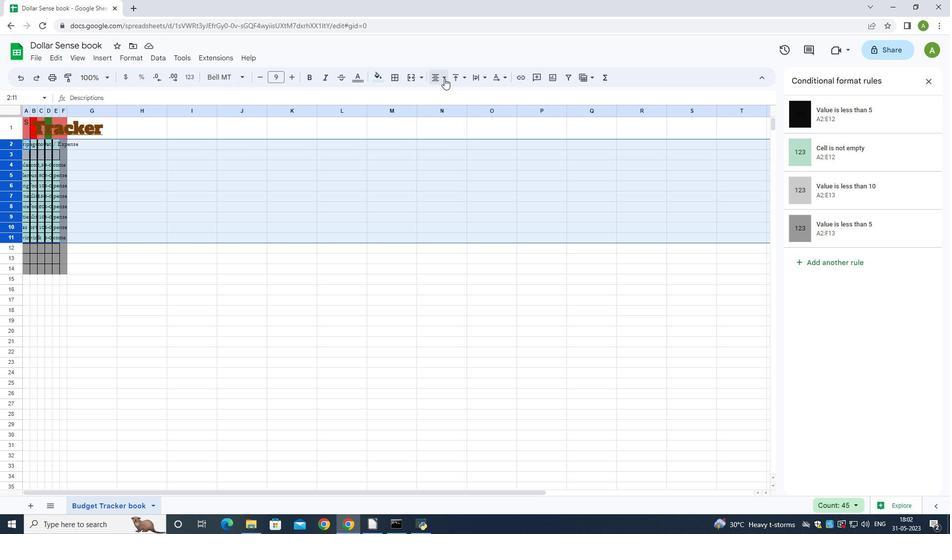 
Action: Mouse moved to (451, 98)
Screenshot: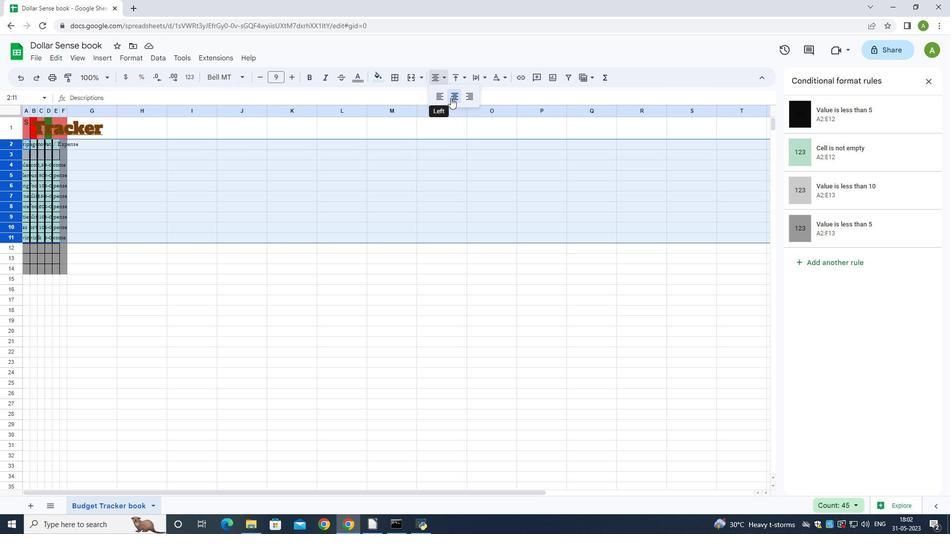 
Action: Mouse pressed left at (451, 98)
Screenshot: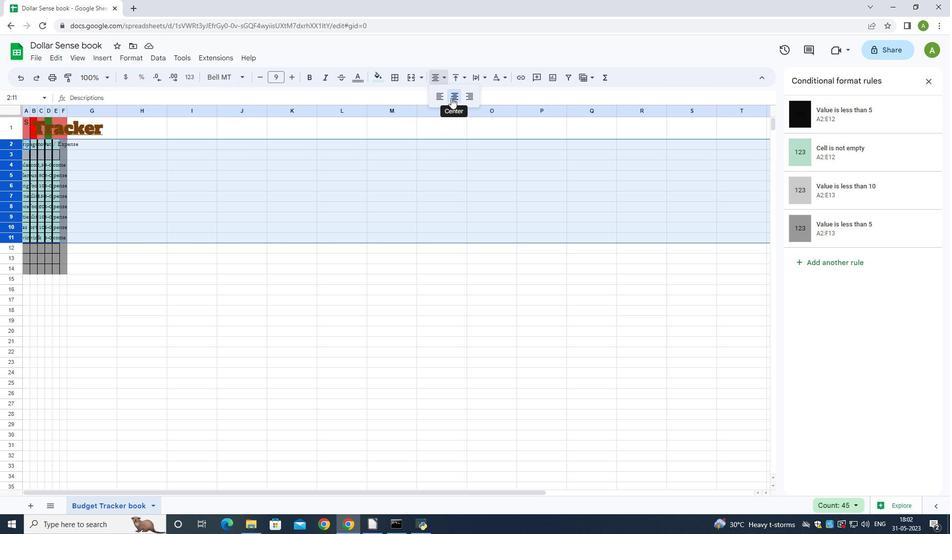 
Action: Mouse moved to (177, 261)
Screenshot: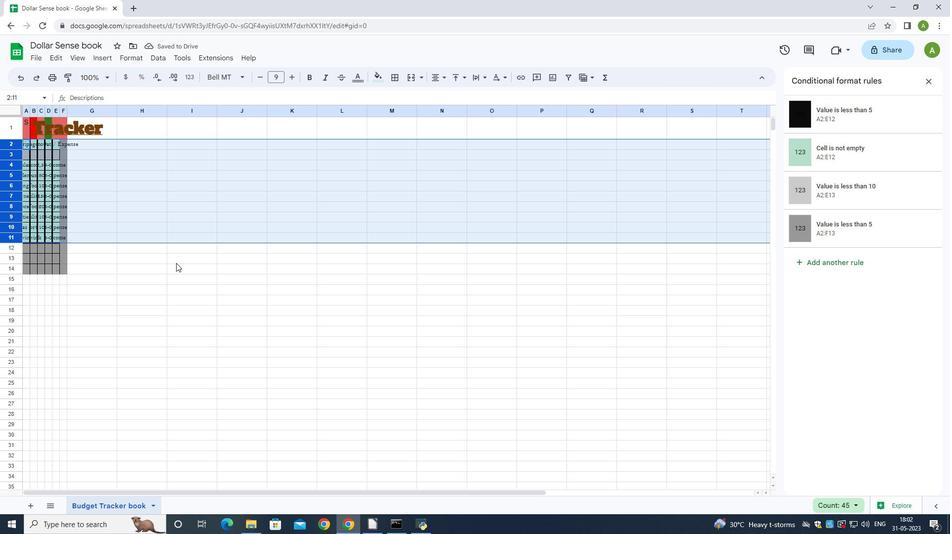 
Action: Mouse pressed left at (177, 261)
Screenshot: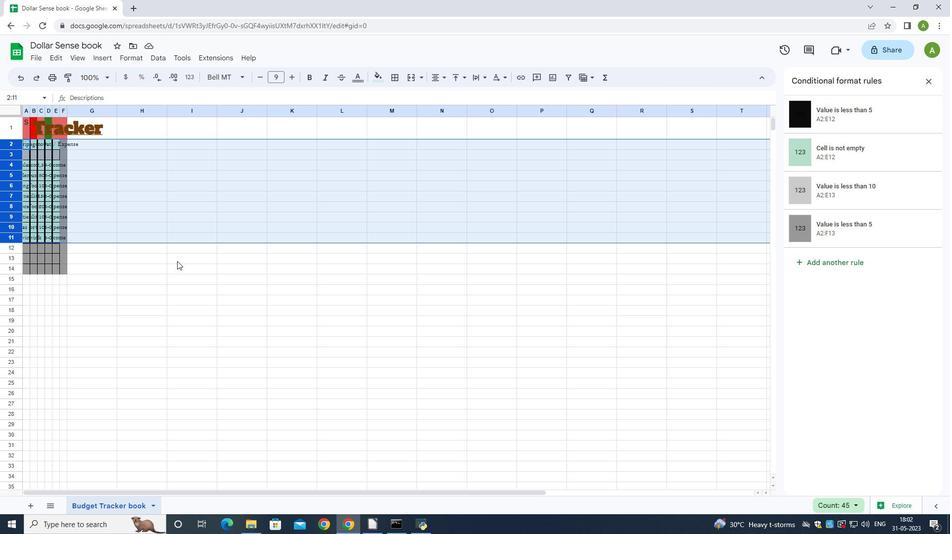 
Action: Key pressed <Key.shift>S
Screenshot: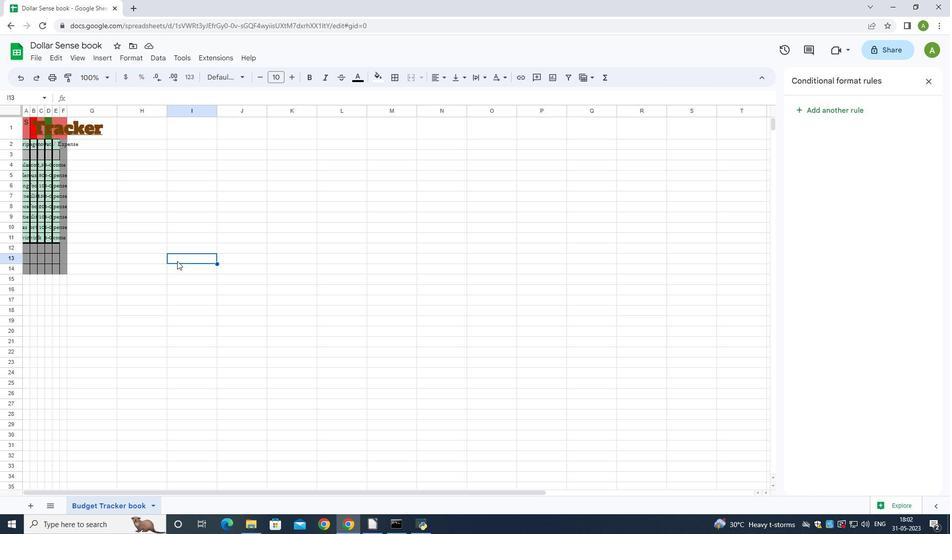 
